 Task: Look for space in Dijon from 5th August, 2023 to 14th August, 2023 for 4 adults in price range Rs.20000 to Rs.30000. Place can be entire place with 5 bedrooms having 8 beds and 4 bathrooms. Property type can be house. Amenities needed are: wifi, washing machine, , hair dryer, kitchen, dryer, tv, gym. Accessibility required: , shower or bath chair. Required host language is English.
Action: Mouse moved to (463, 530)
Screenshot: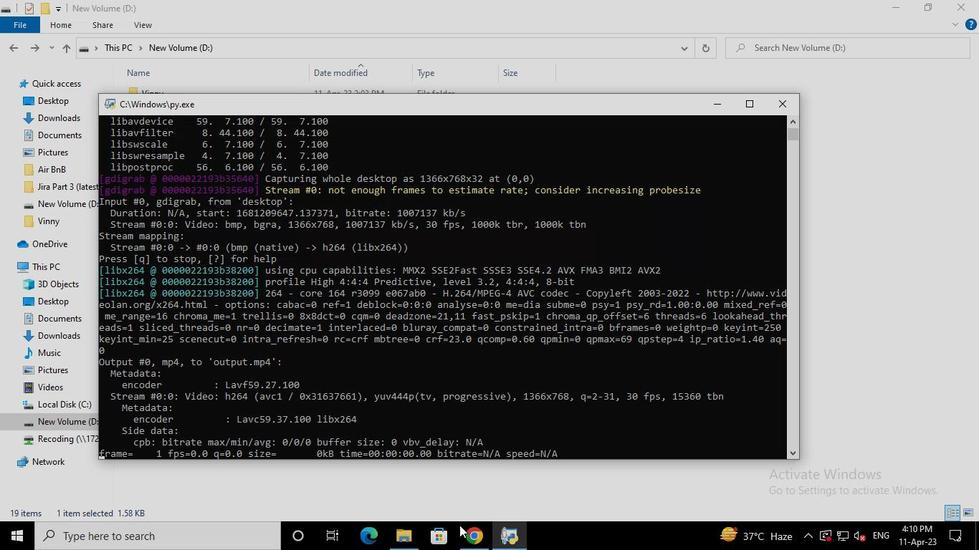 
Action: Mouse pressed left at (463, 530)
Screenshot: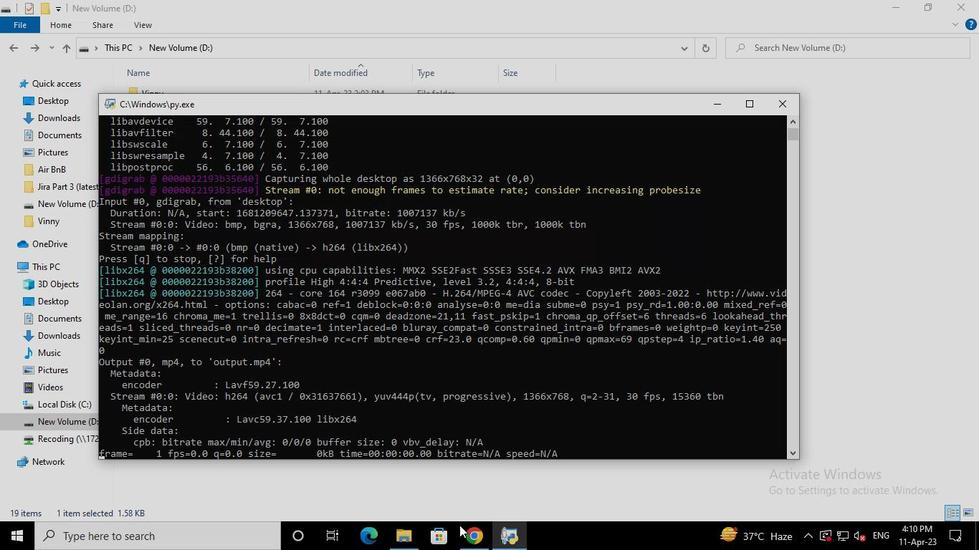 
Action: Mouse moved to (387, 129)
Screenshot: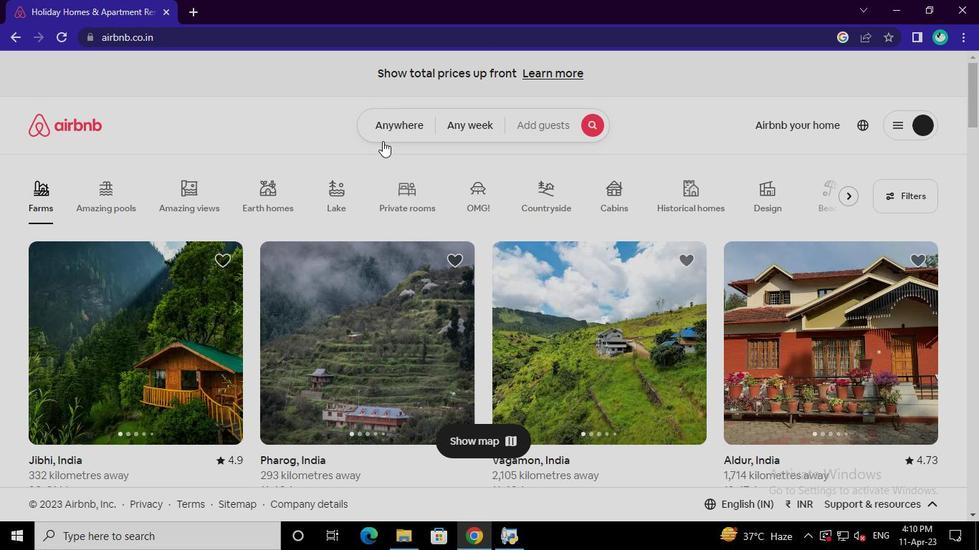 
Action: Mouse pressed left at (387, 129)
Screenshot: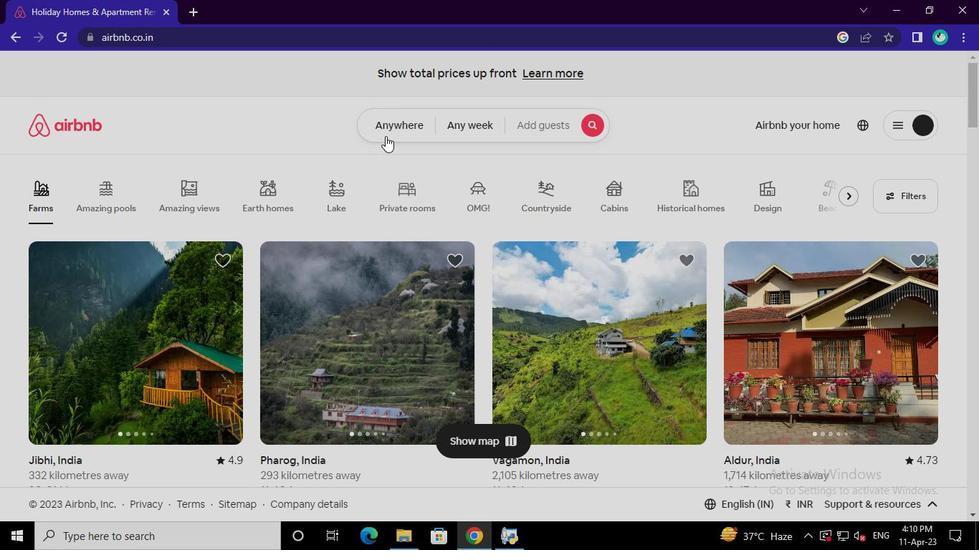 
Action: Mouse moved to (281, 185)
Screenshot: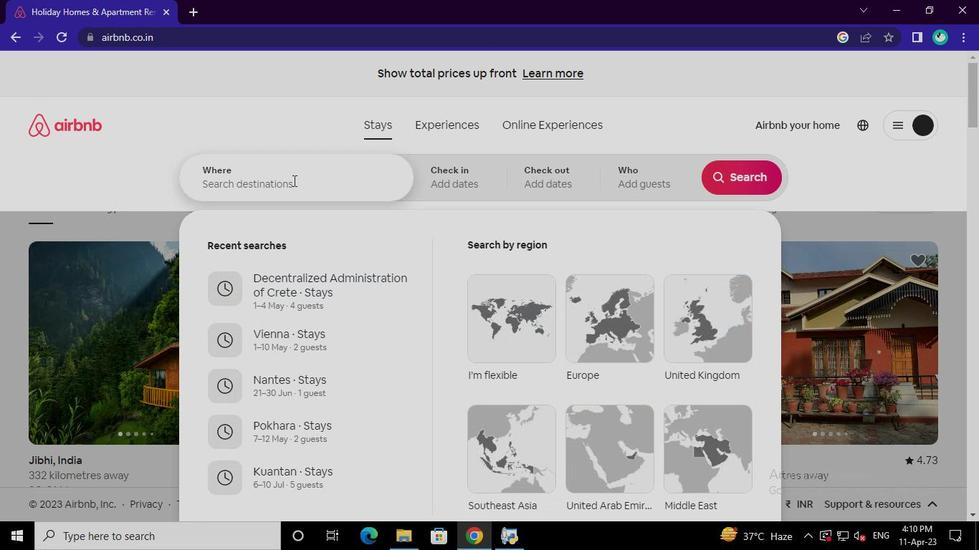 
Action: Mouse pressed left at (281, 185)
Screenshot: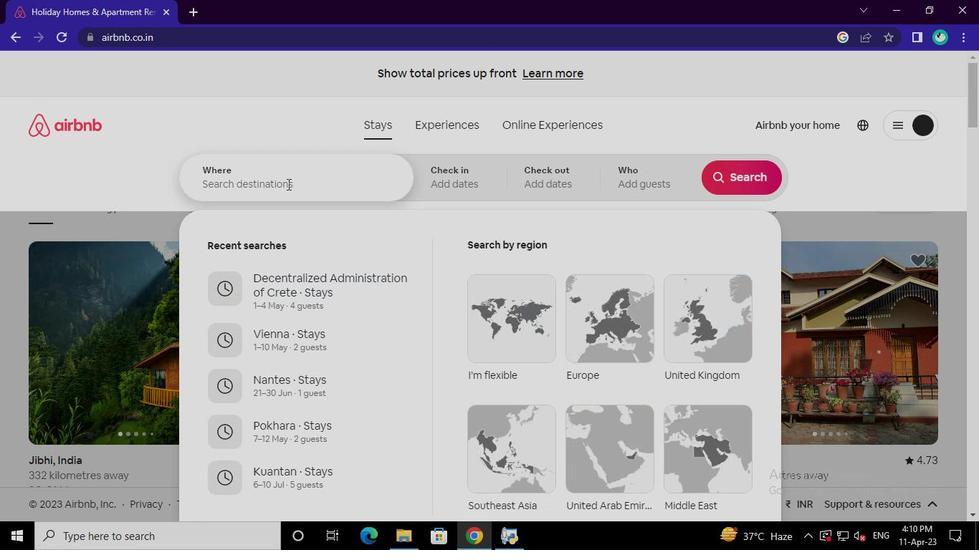 
Action: Mouse moved to (281, 185)
Screenshot: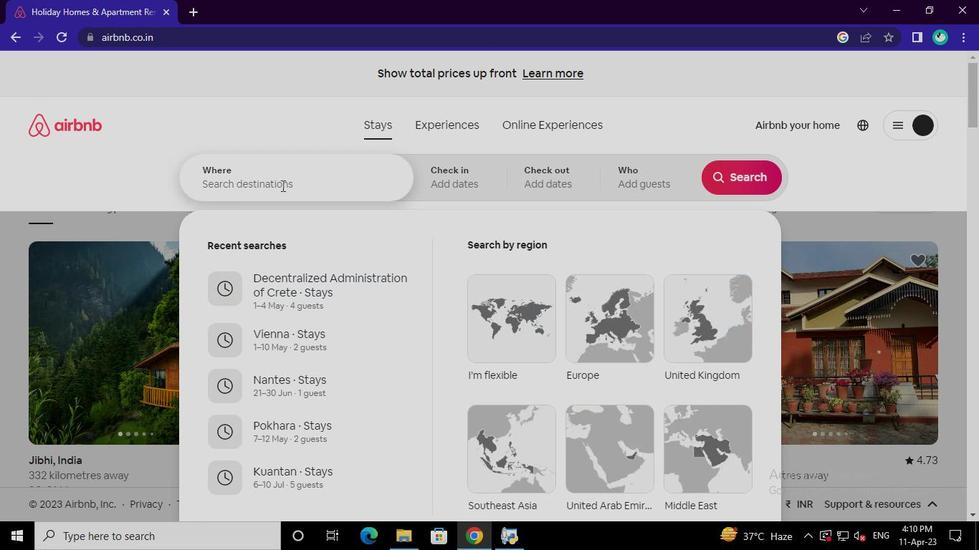 
Action: Keyboard d
Screenshot: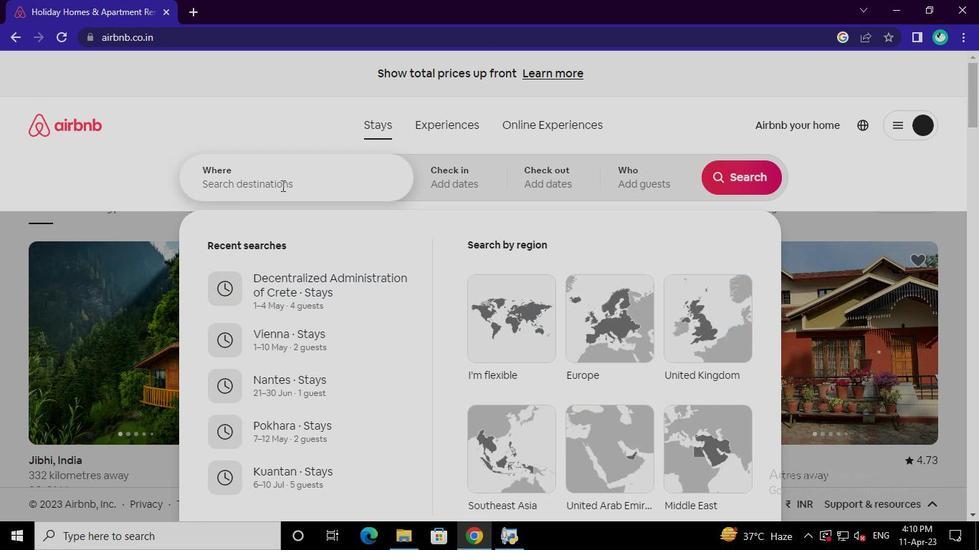 
Action: Keyboard i
Screenshot: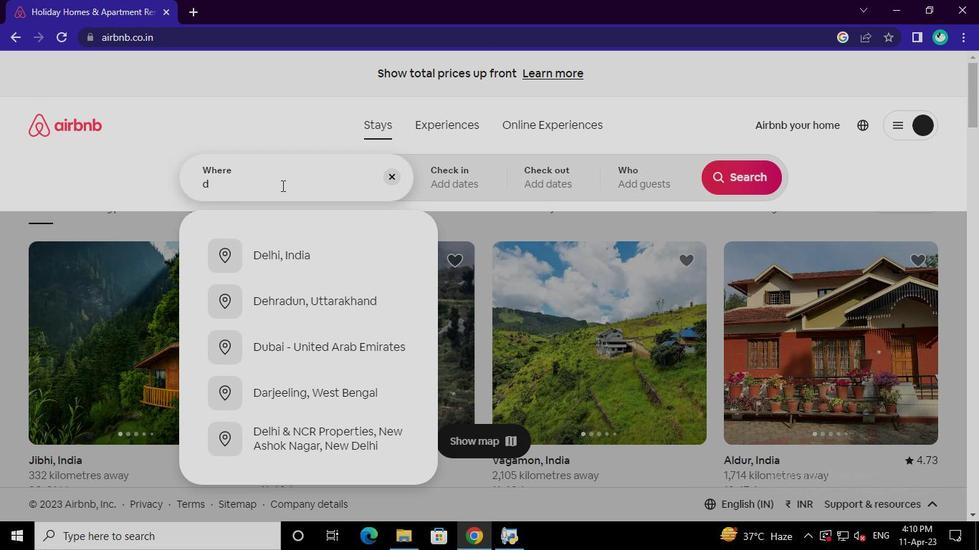 
Action: Keyboard j
Screenshot: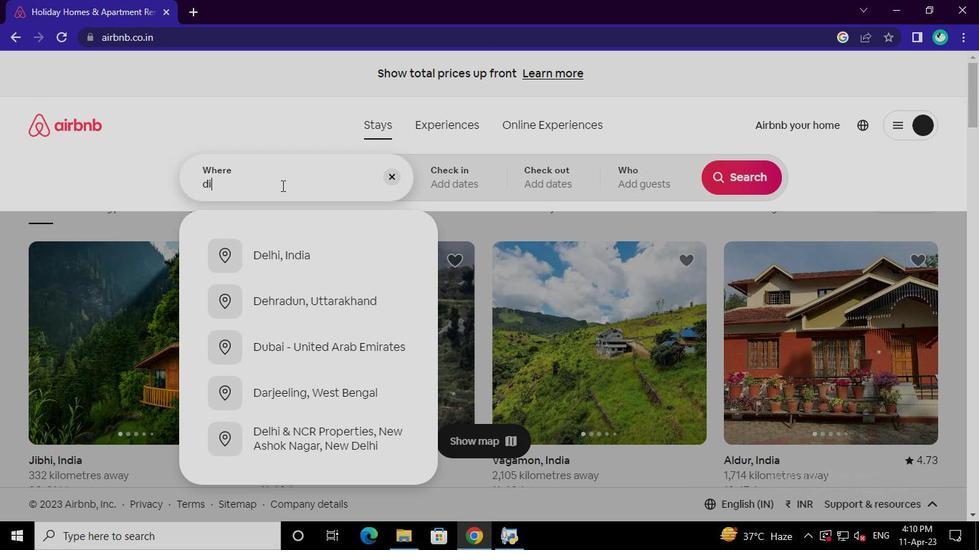 
Action: Keyboard o
Screenshot: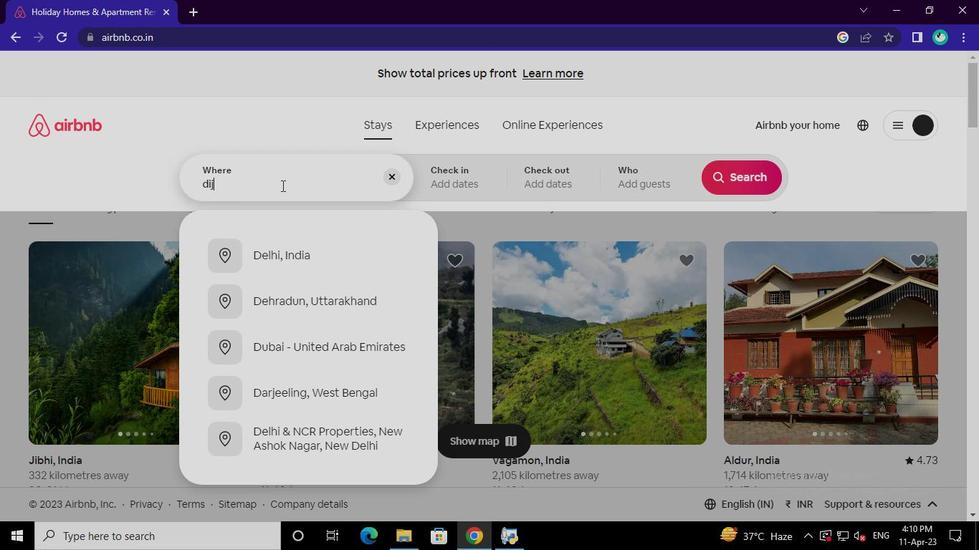
Action: Keyboard m
Screenshot: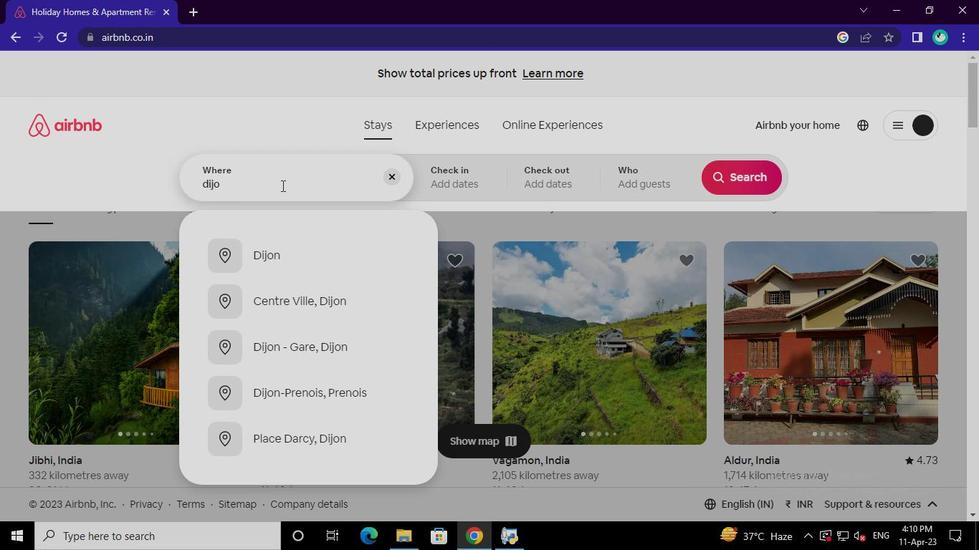 
Action: Keyboard Key.backspace
Screenshot: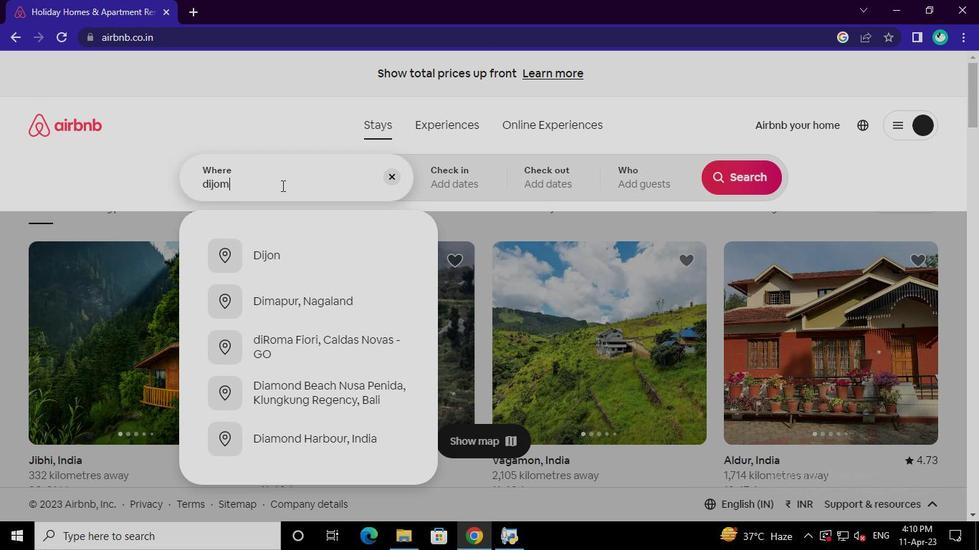 
Action: Keyboard n
Screenshot: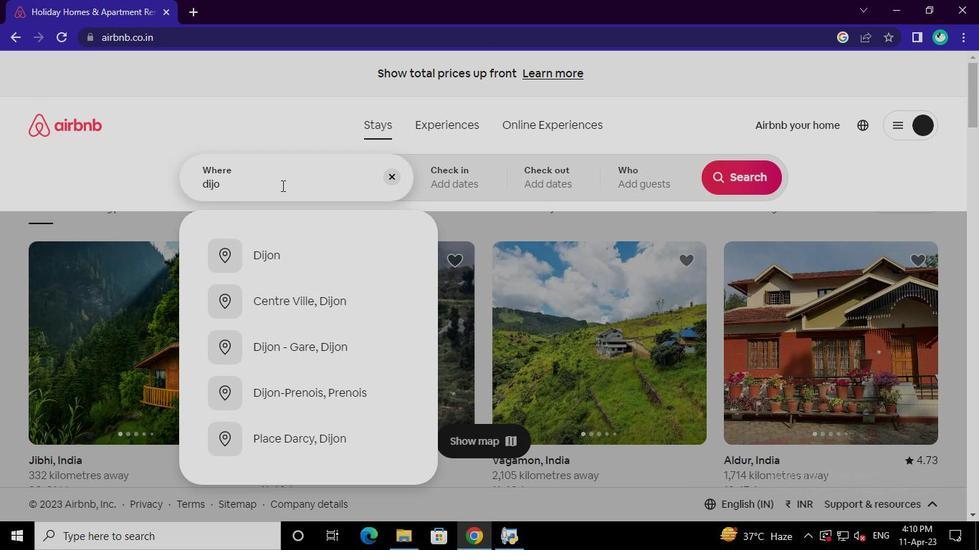 
Action: Mouse moved to (269, 248)
Screenshot: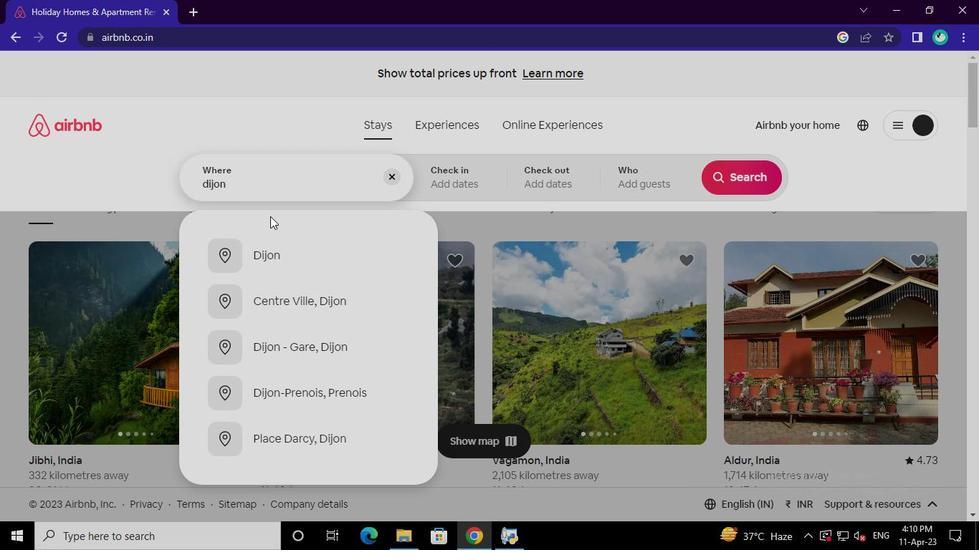 
Action: Mouse pressed left at (269, 248)
Screenshot: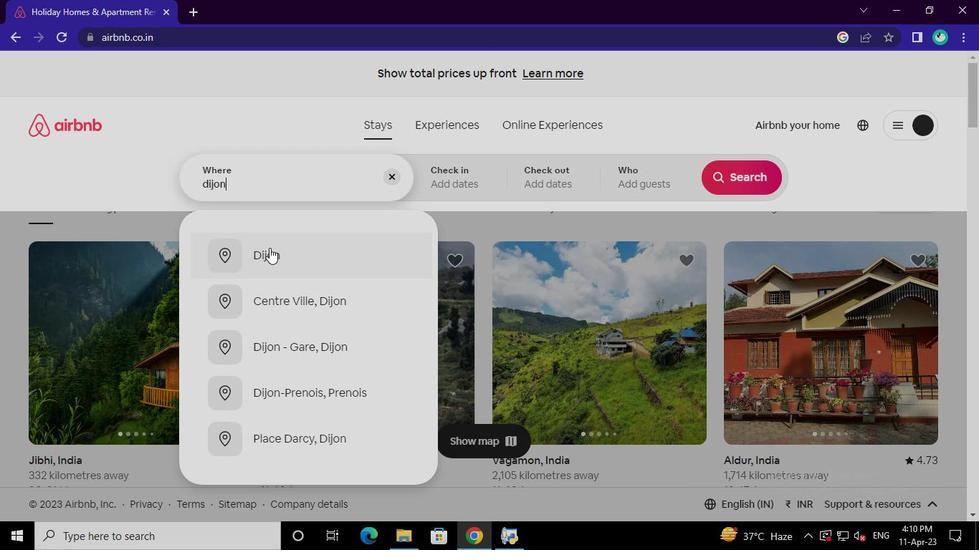 
Action: Mouse moved to (724, 291)
Screenshot: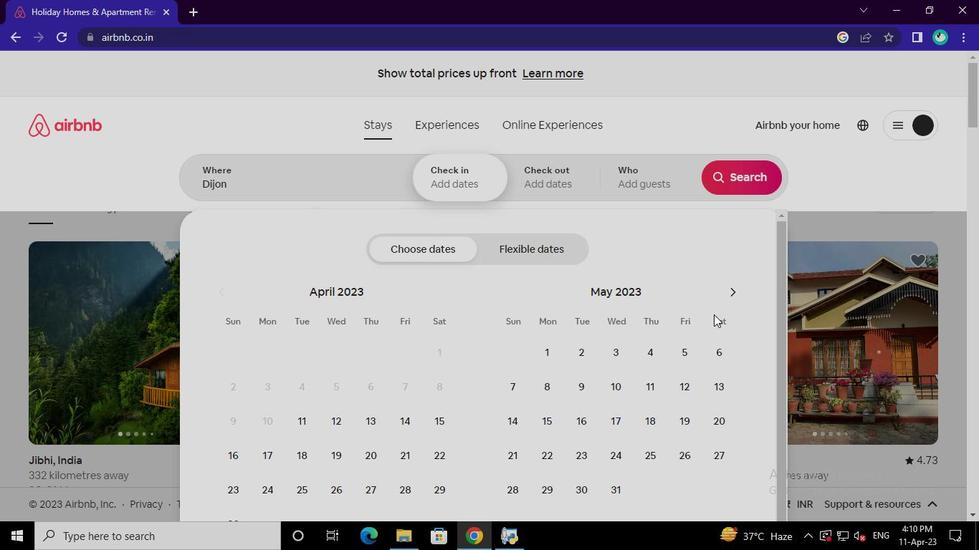 
Action: Mouse pressed left at (724, 291)
Screenshot: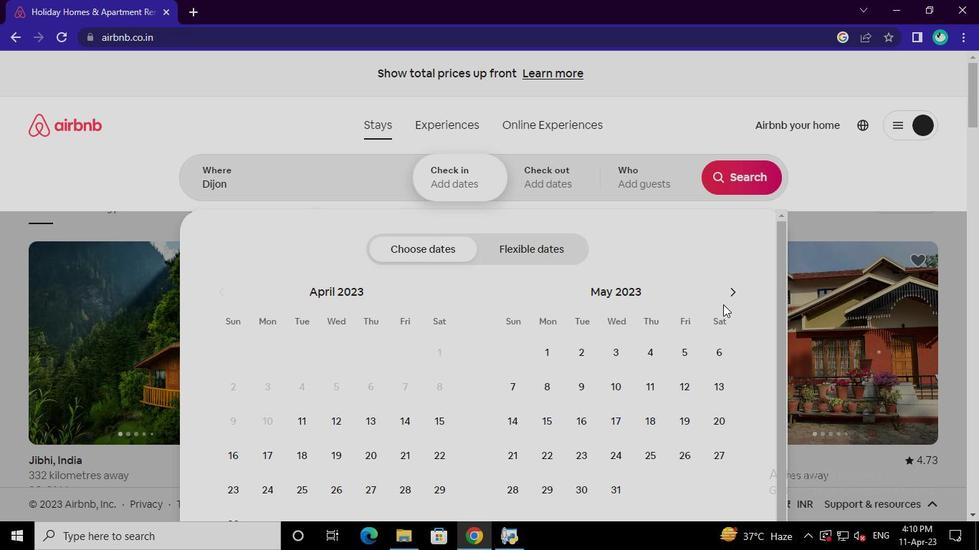 
Action: Mouse moved to (725, 290)
Screenshot: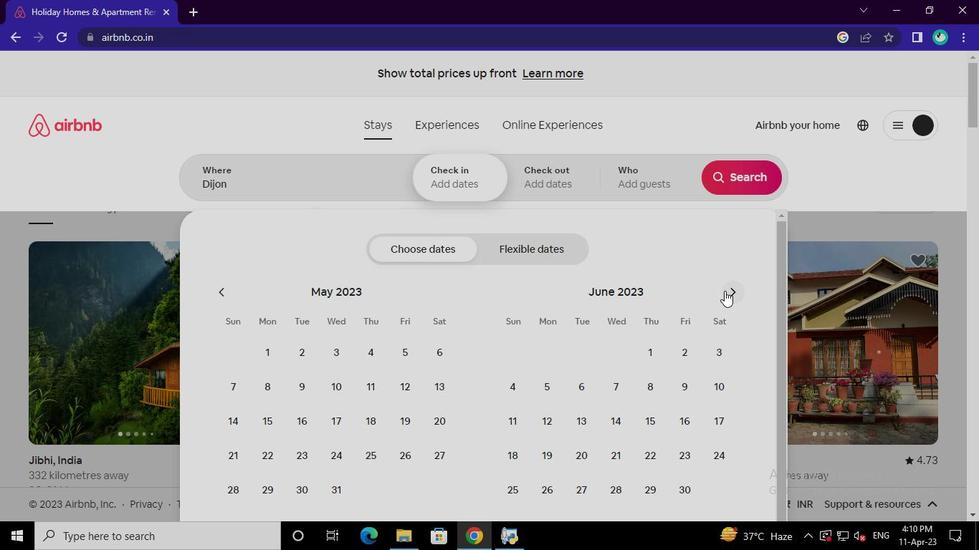 
Action: Mouse pressed left at (725, 290)
Screenshot: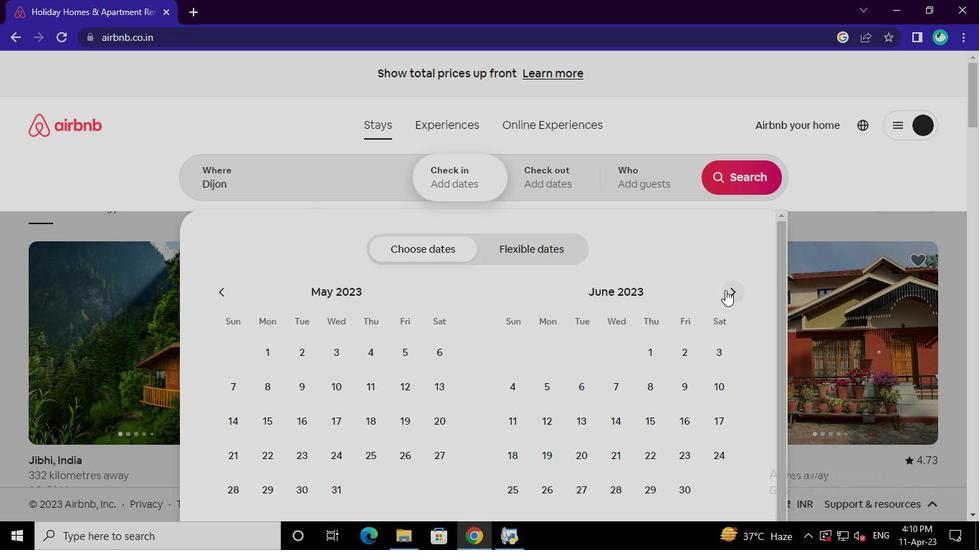 
Action: Mouse pressed left at (725, 290)
Screenshot: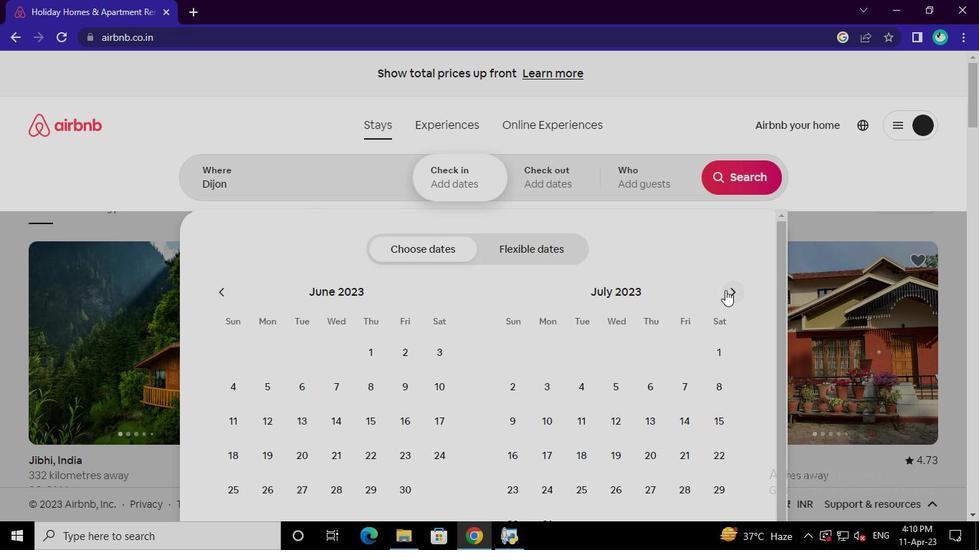 
Action: Mouse moved to (714, 353)
Screenshot: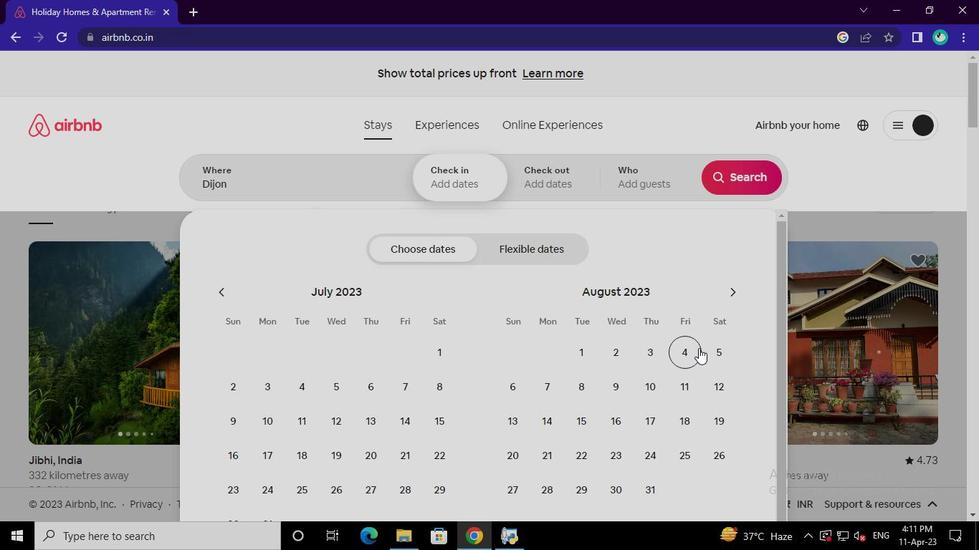 
Action: Mouse pressed left at (714, 353)
Screenshot: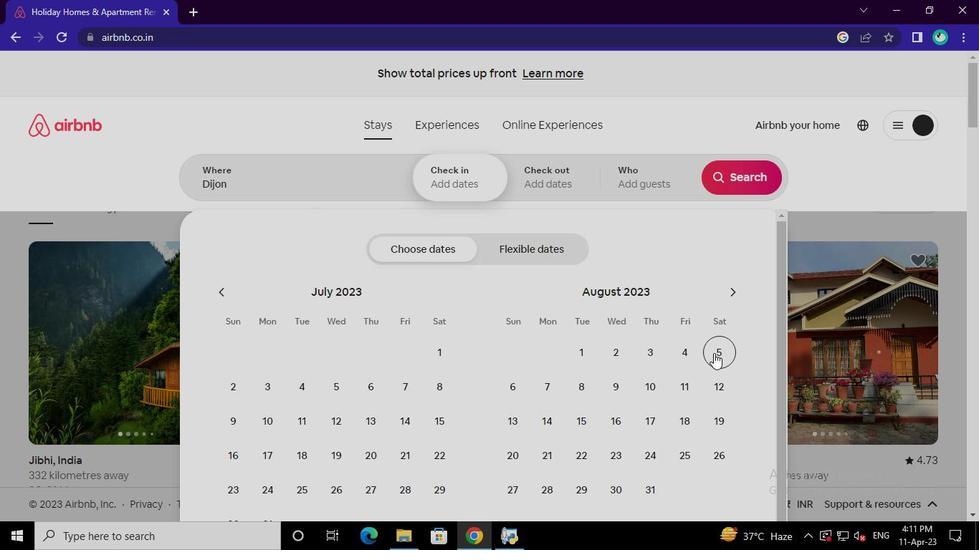 
Action: Mouse moved to (544, 421)
Screenshot: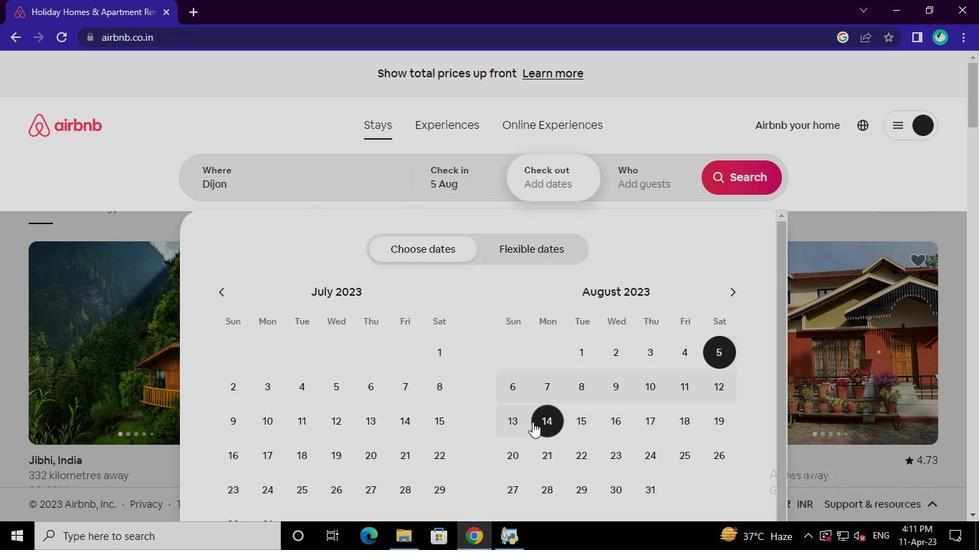 
Action: Mouse pressed left at (544, 421)
Screenshot: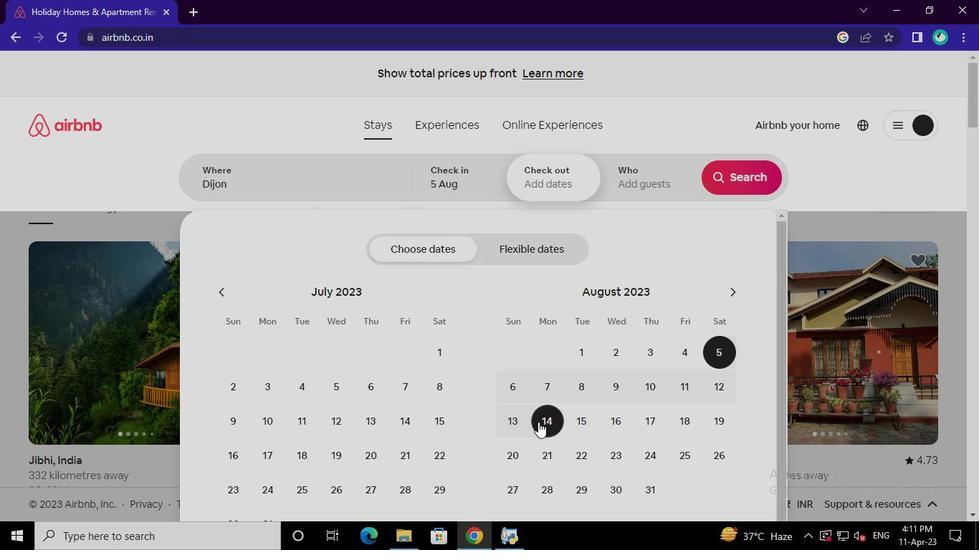 
Action: Mouse moved to (653, 185)
Screenshot: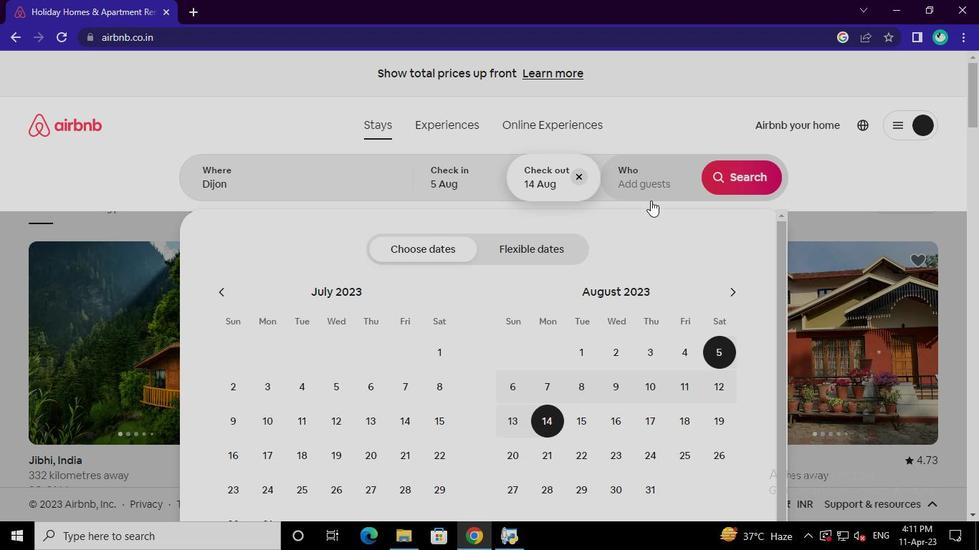
Action: Mouse pressed left at (653, 185)
Screenshot: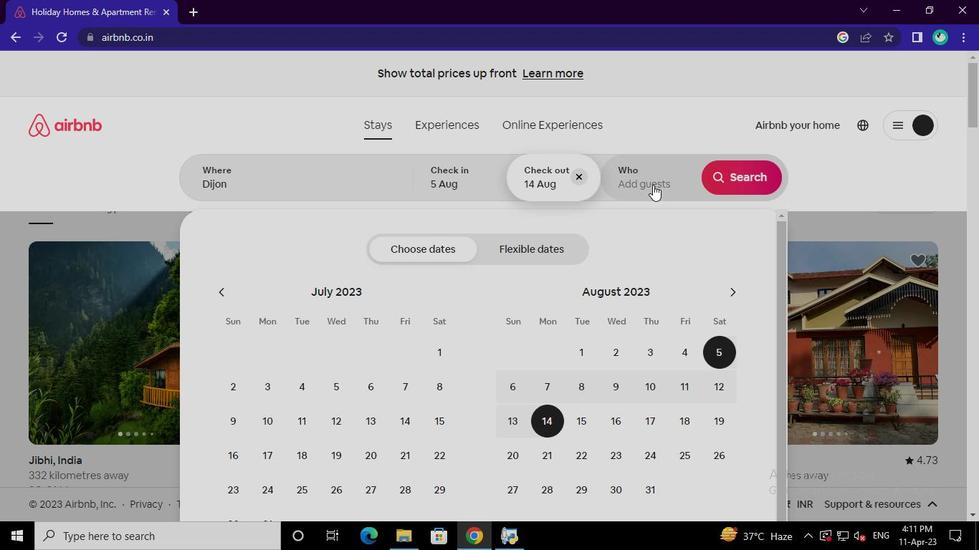 
Action: Mouse moved to (740, 250)
Screenshot: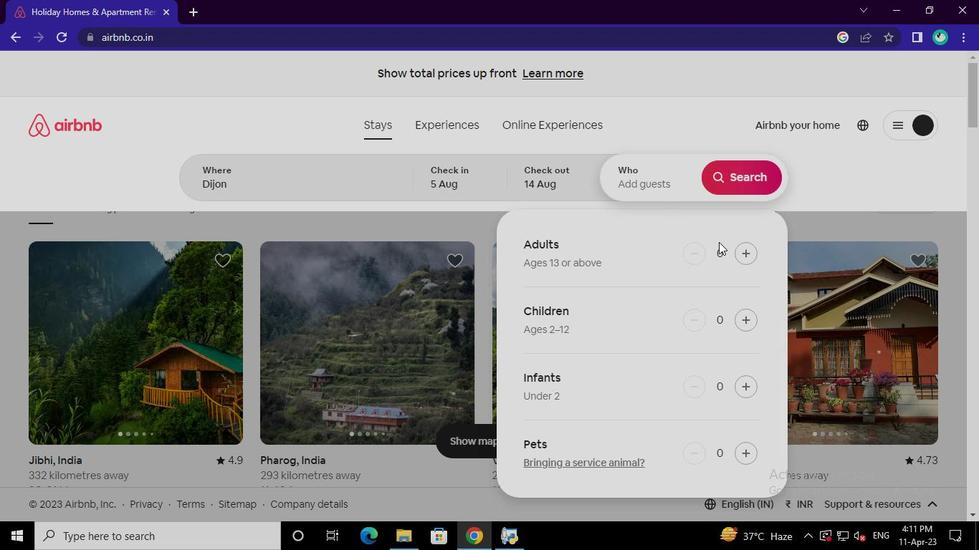
Action: Mouse pressed left at (740, 250)
Screenshot: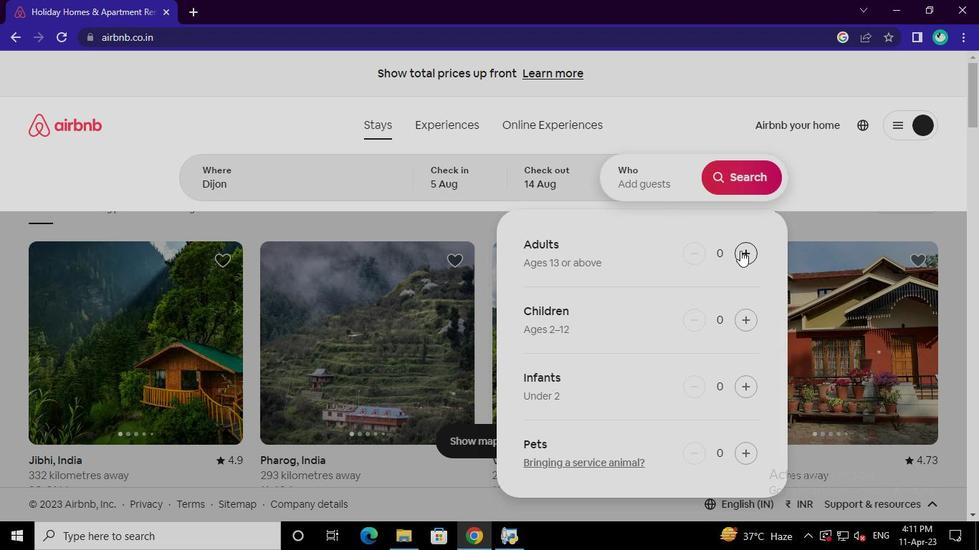 
Action: Mouse pressed left at (740, 250)
Screenshot: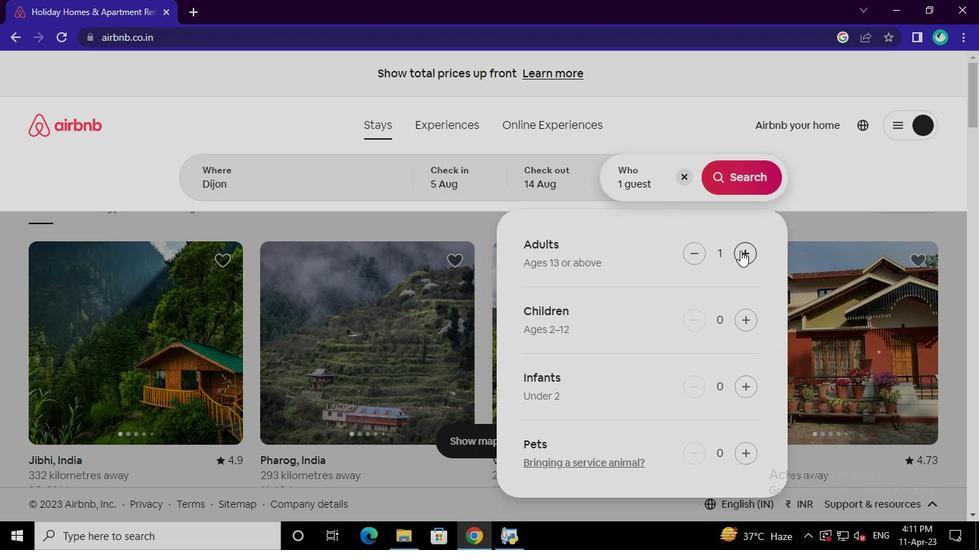 
Action: Mouse pressed left at (740, 250)
Screenshot: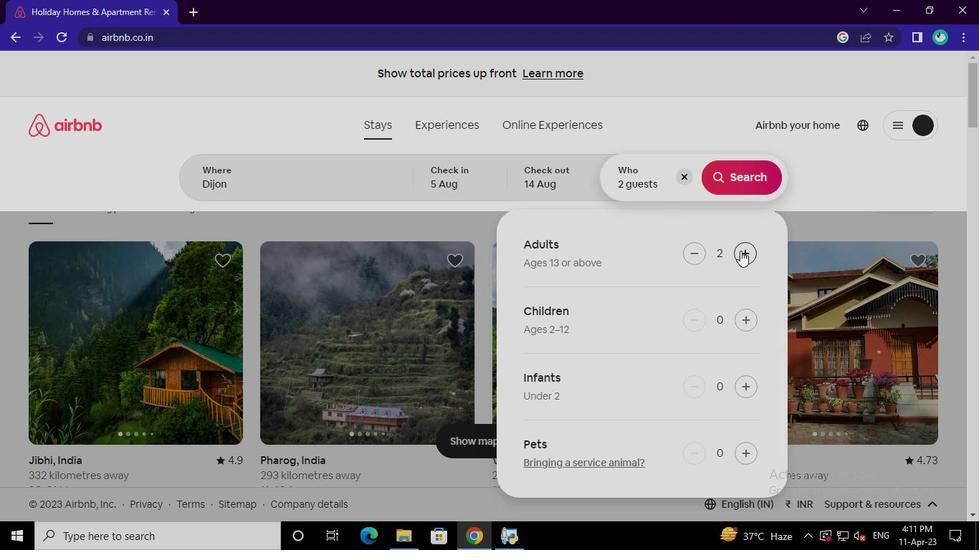 
Action: Mouse pressed left at (740, 250)
Screenshot: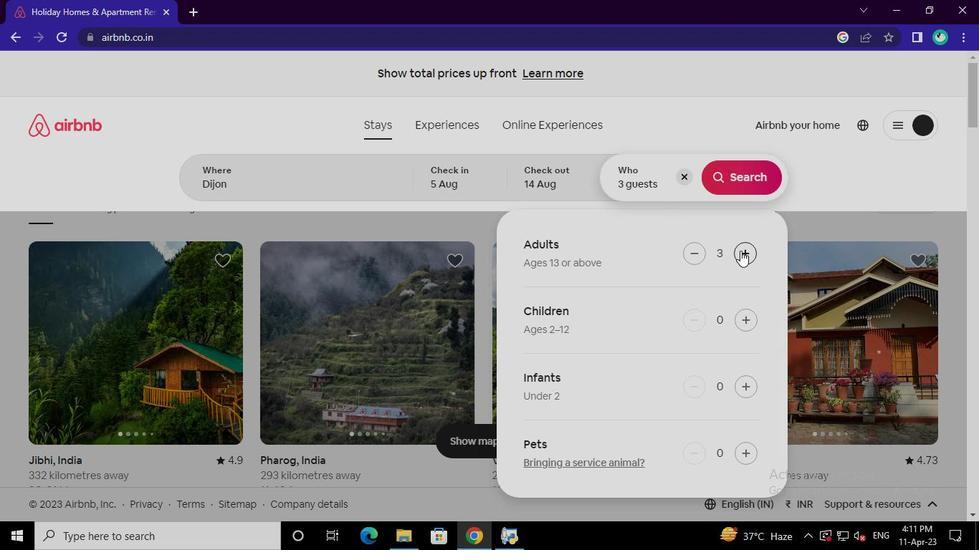 
Action: Mouse moved to (732, 182)
Screenshot: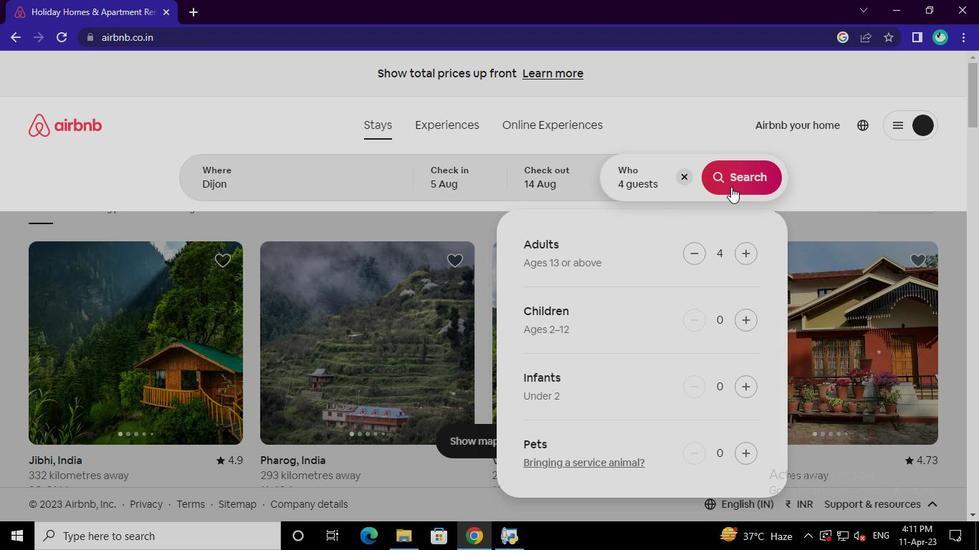 
Action: Mouse pressed left at (732, 182)
Screenshot: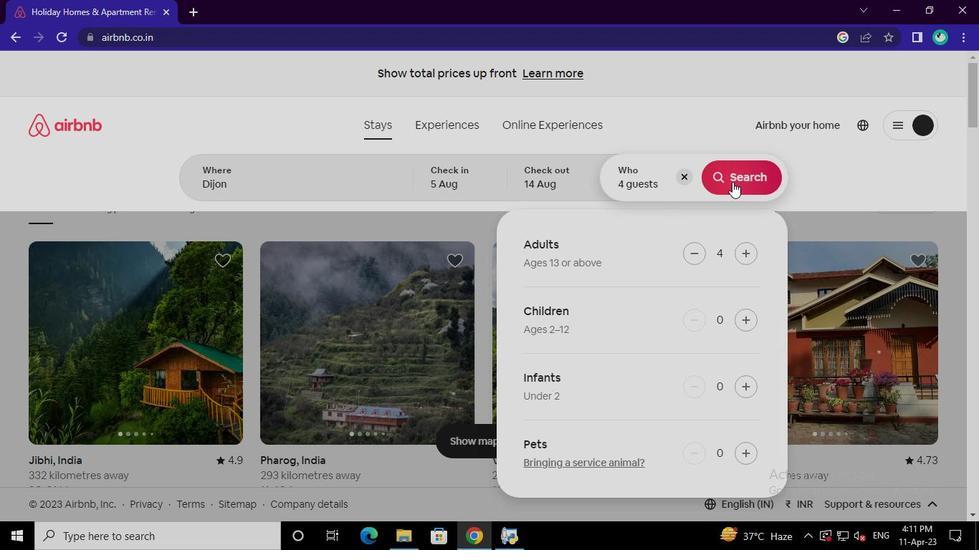 
Action: Mouse moved to (917, 128)
Screenshot: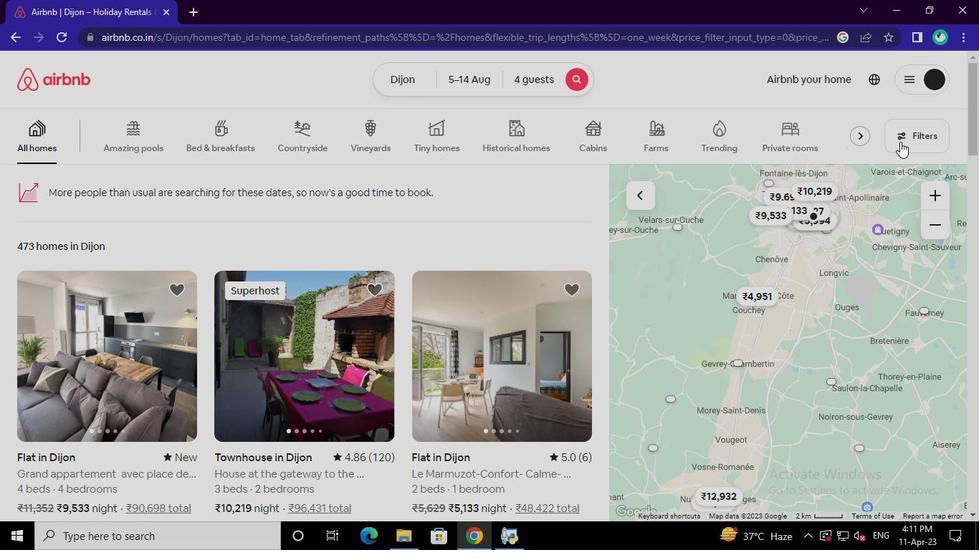 
Action: Mouse pressed left at (917, 128)
Screenshot: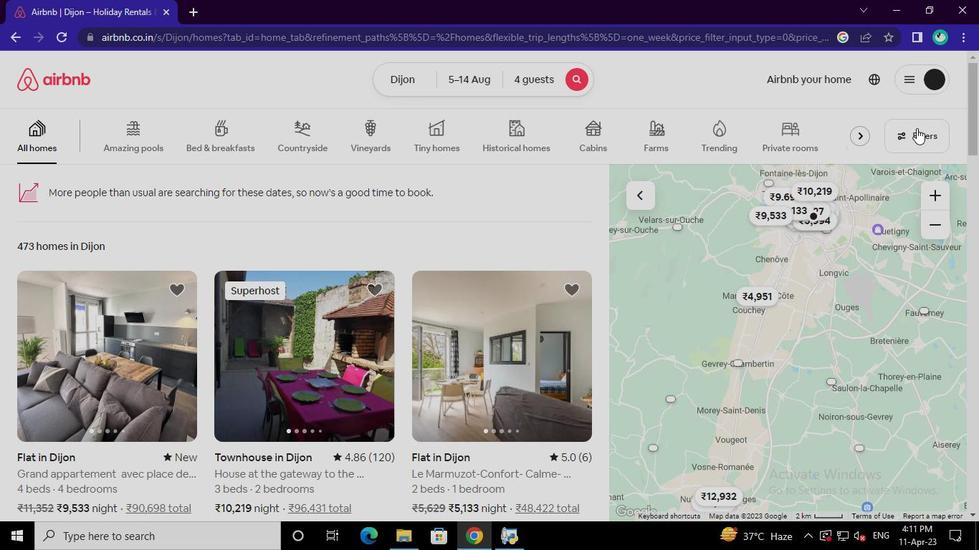 
Action: Mouse moved to (354, 315)
Screenshot: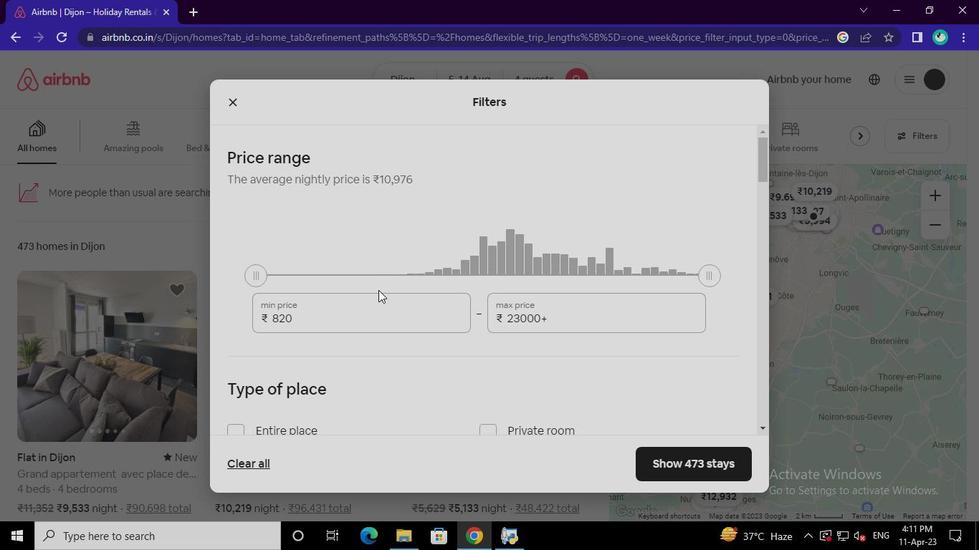 
Action: Mouse pressed left at (354, 315)
Screenshot: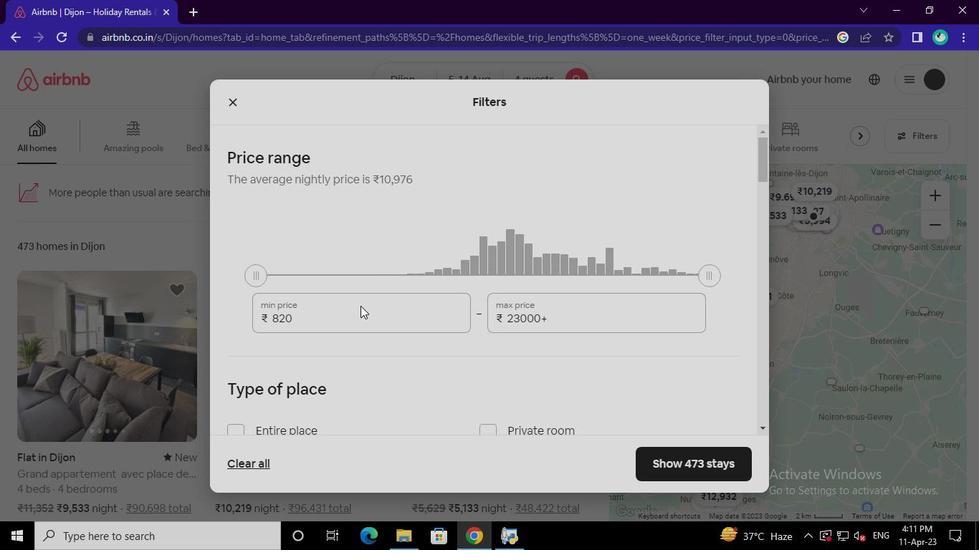 
Action: Mouse moved to (354, 316)
Screenshot: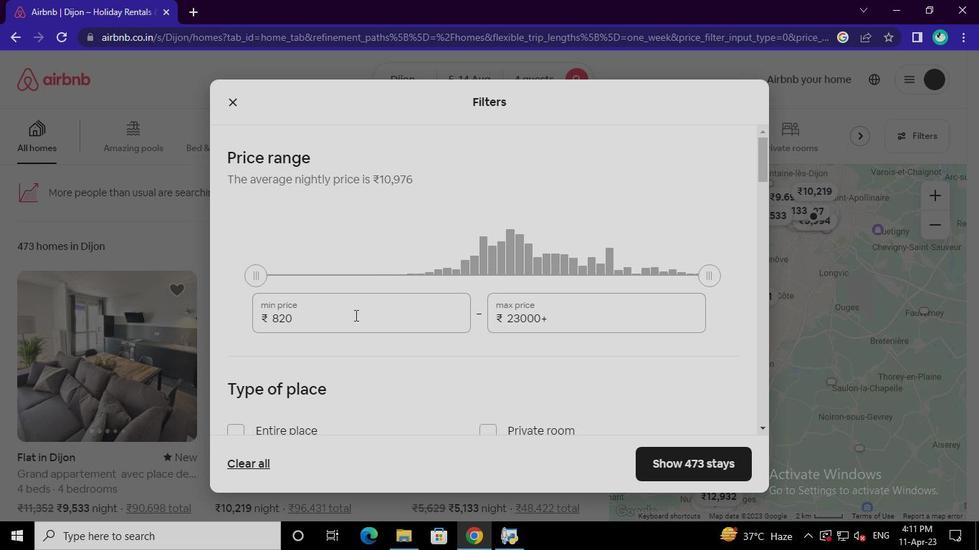 
Action: Keyboard Key.backspace
Screenshot: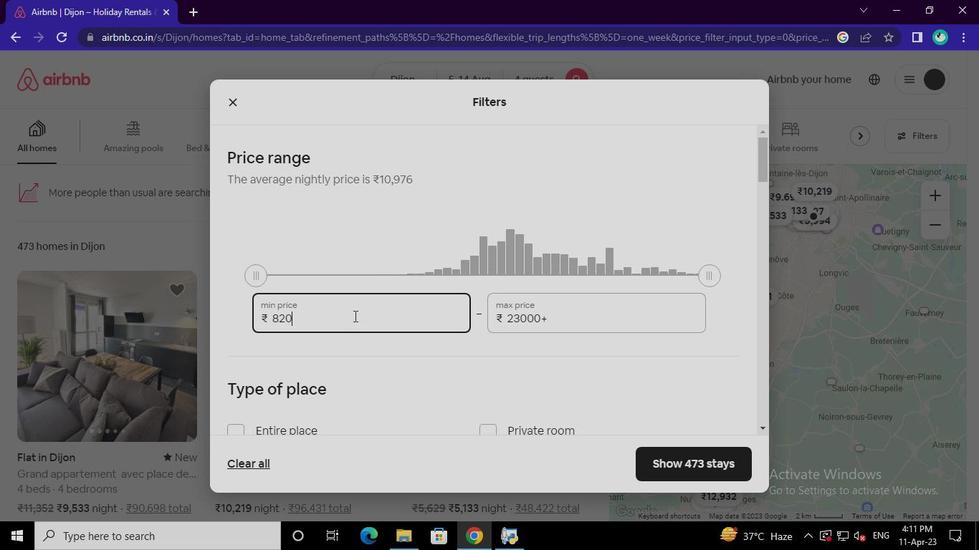
Action: Keyboard Key.backspace
Screenshot: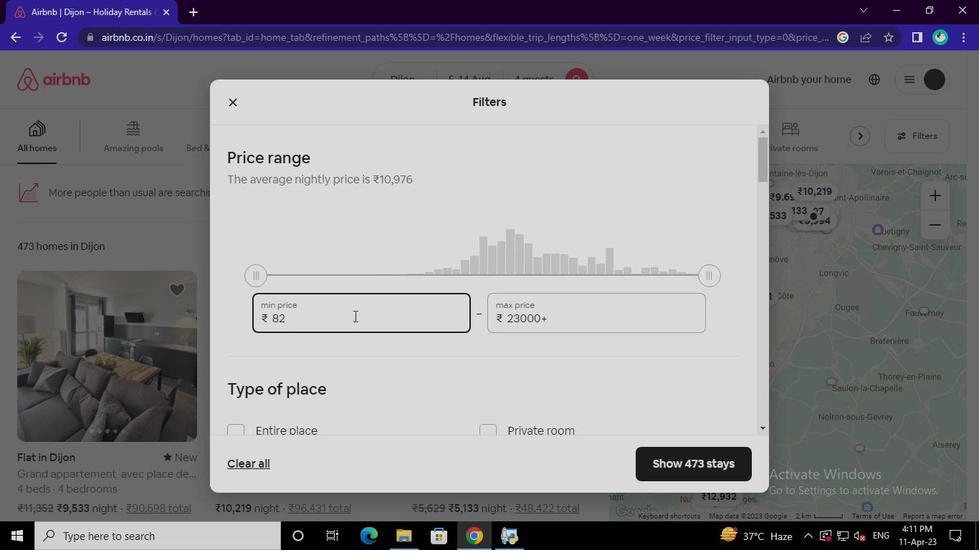 
Action: Keyboard Key.backspace
Screenshot: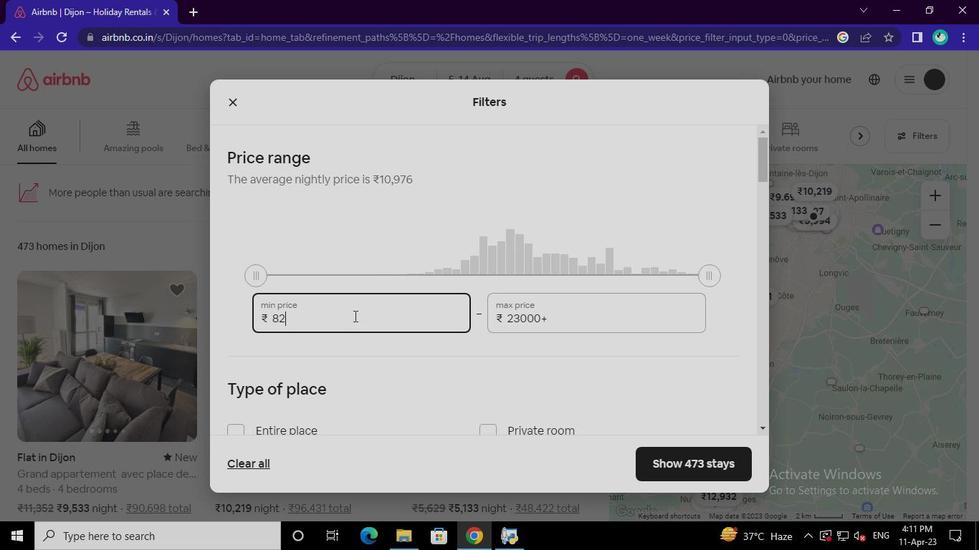 
Action: Keyboard Key.backspace
Screenshot: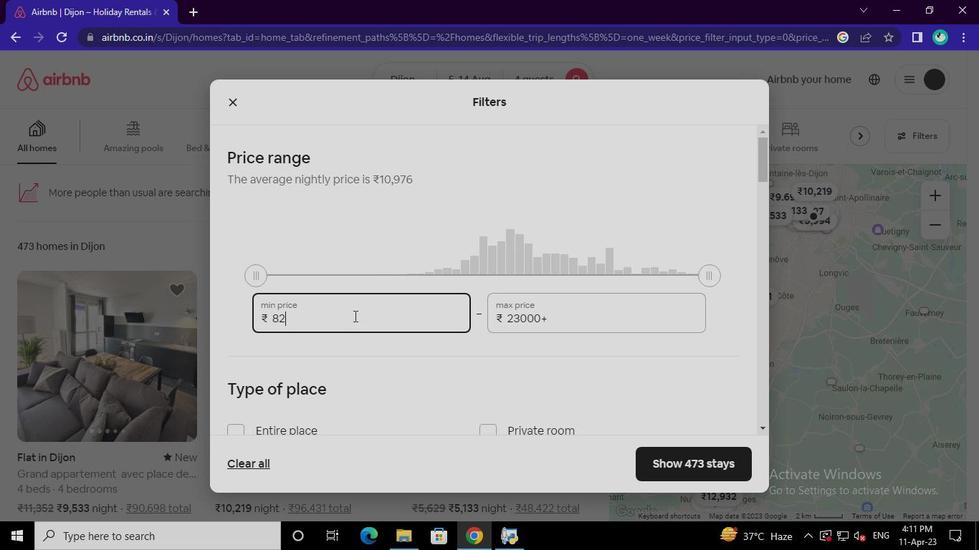 
Action: Keyboard Key.backspace
Screenshot: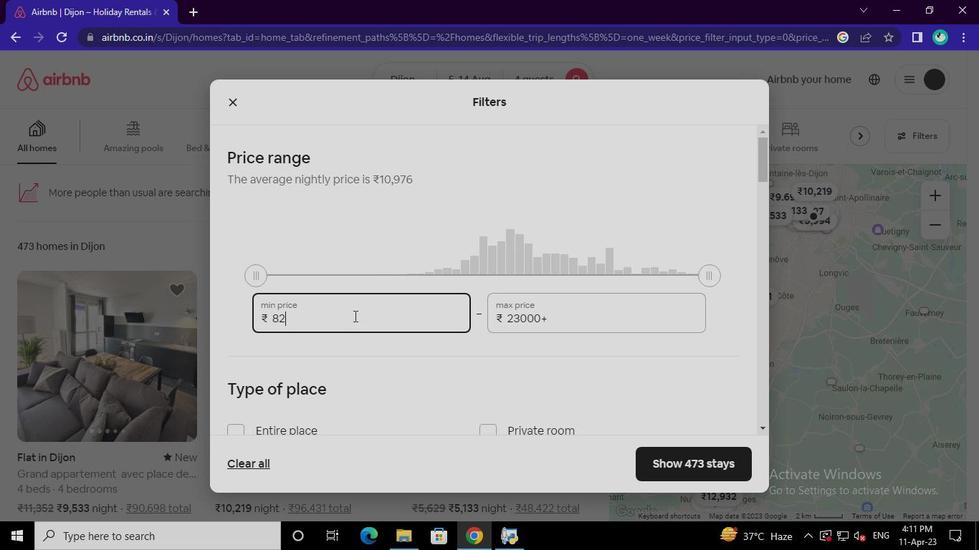 
Action: Keyboard Key.backspace
Screenshot: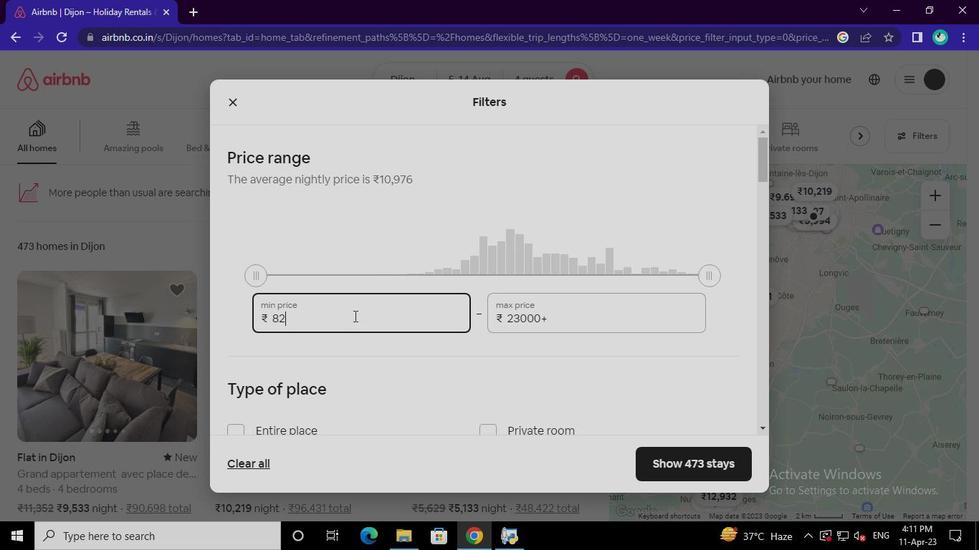 
Action: Keyboard Key.backspace
Screenshot: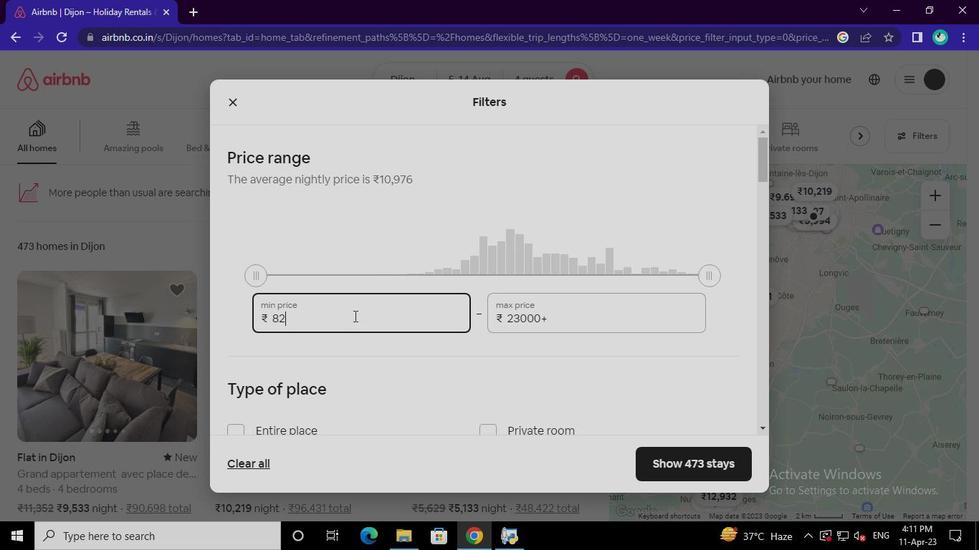 
Action: Keyboard Key.backspace
Screenshot: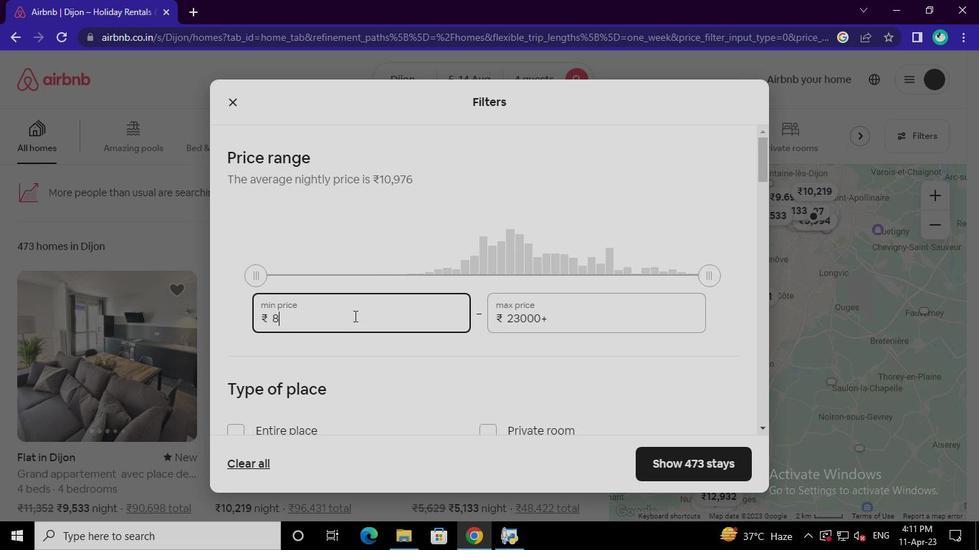 
Action: Keyboard Key.backspace
Screenshot: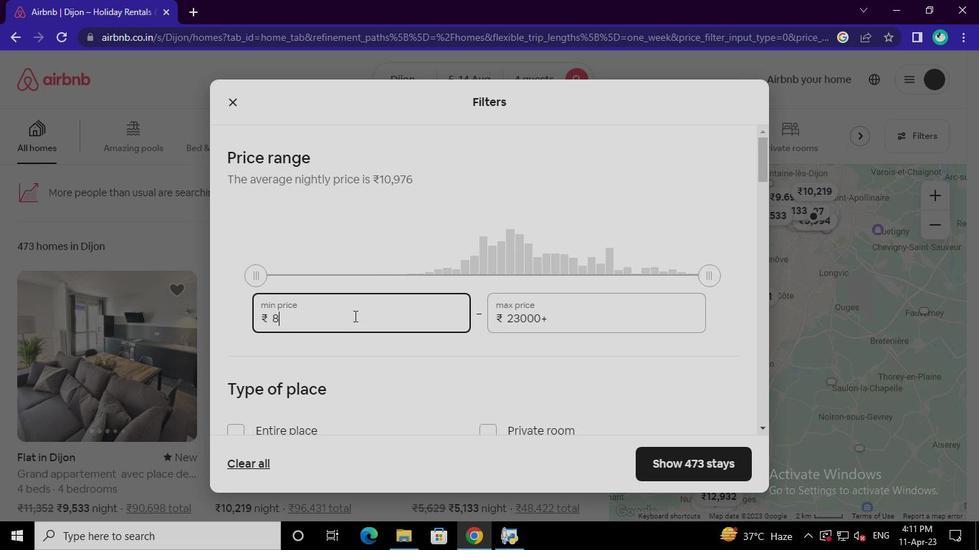 
Action: Keyboard <98>
Screenshot: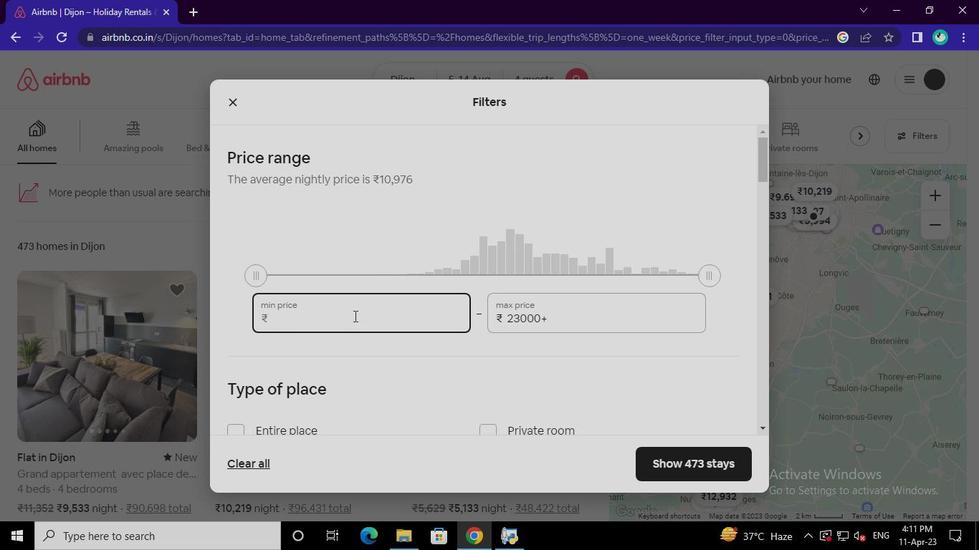 
Action: Keyboard <96>
Screenshot: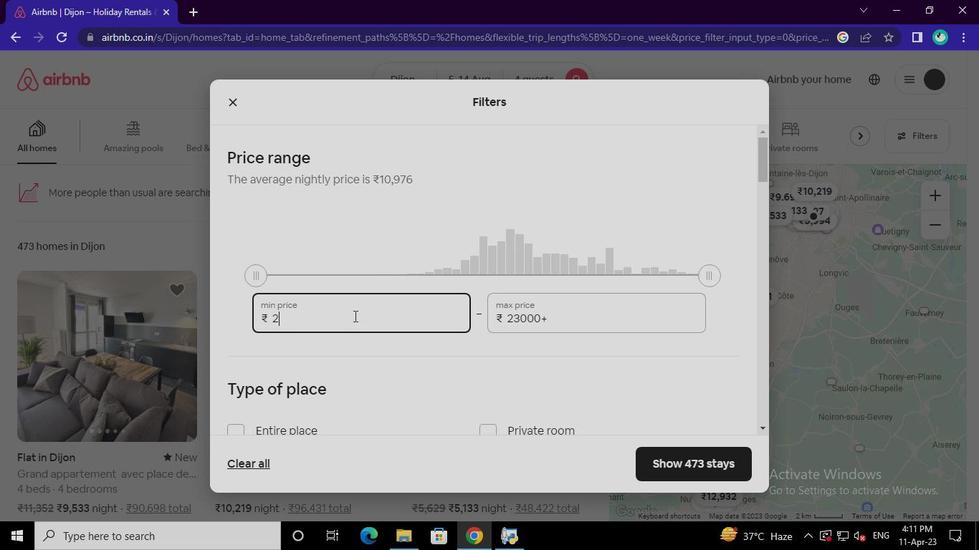 
Action: Keyboard <96>
Screenshot: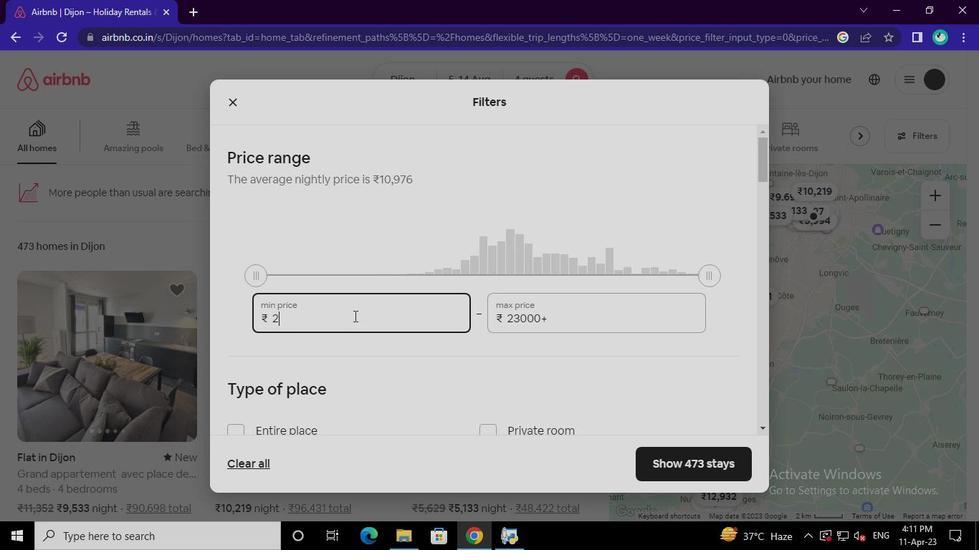 
Action: Keyboard <96>
Screenshot: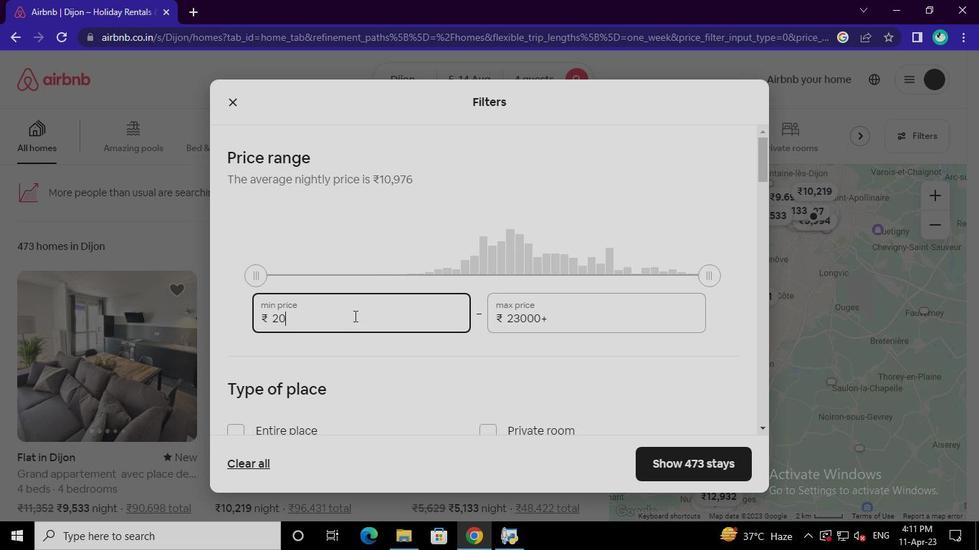
Action: Keyboard <96>
Screenshot: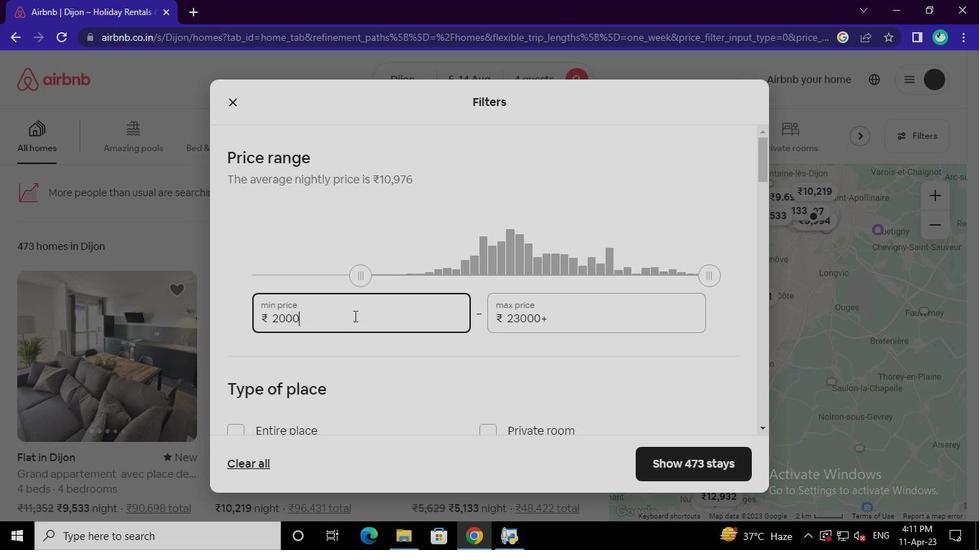 
Action: Mouse moved to (541, 321)
Screenshot: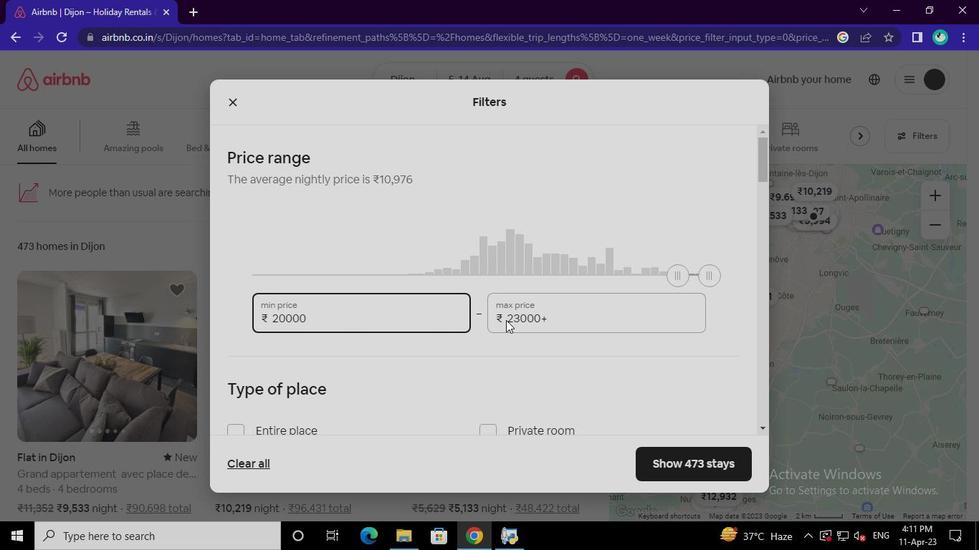 
Action: Mouse pressed left at (541, 321)
Screenshot: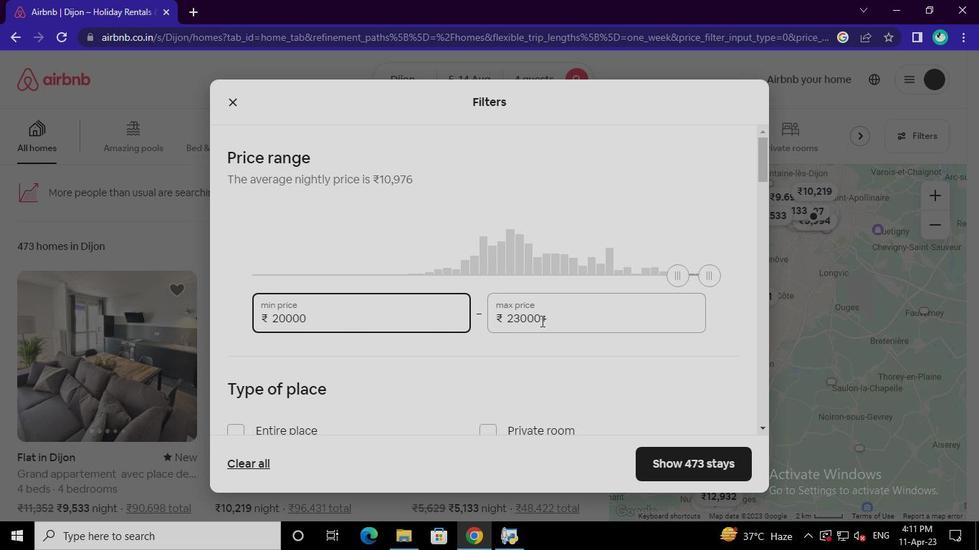 
Action: Mouse moved to (574, 297)
Screenshot: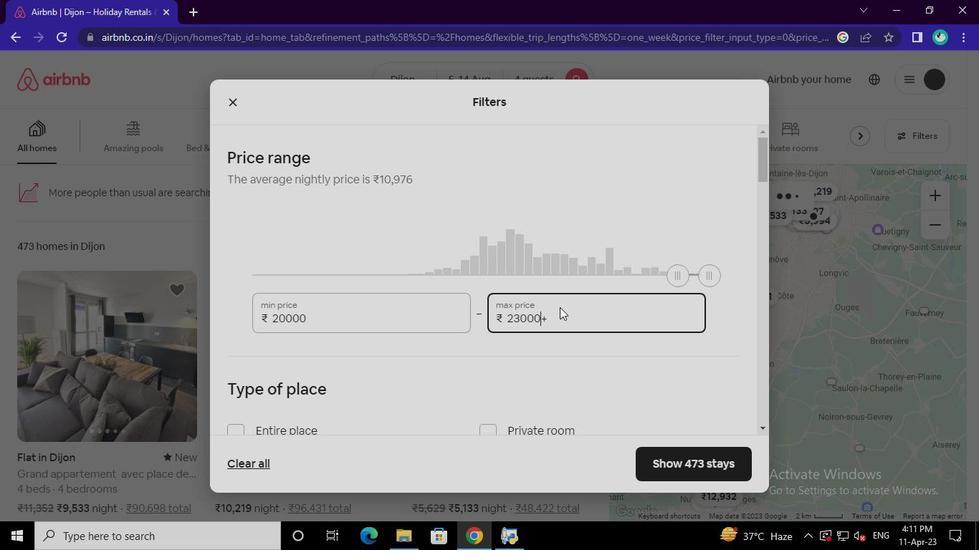 
Action: Keyboard Key.right
Screenshot: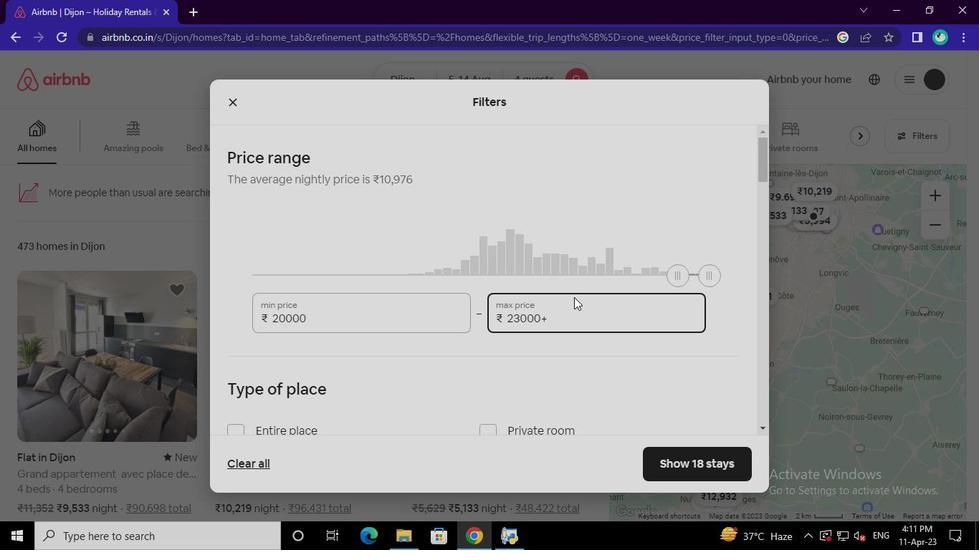 
Action: Keyboard Key.backspace
Screenshot: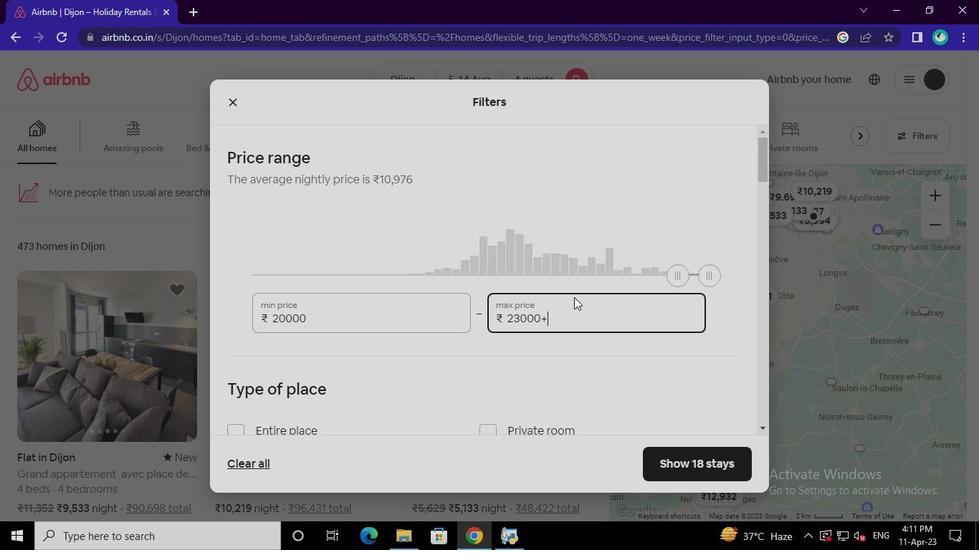 
Action: Keyboard Key.backspace
Screenshot: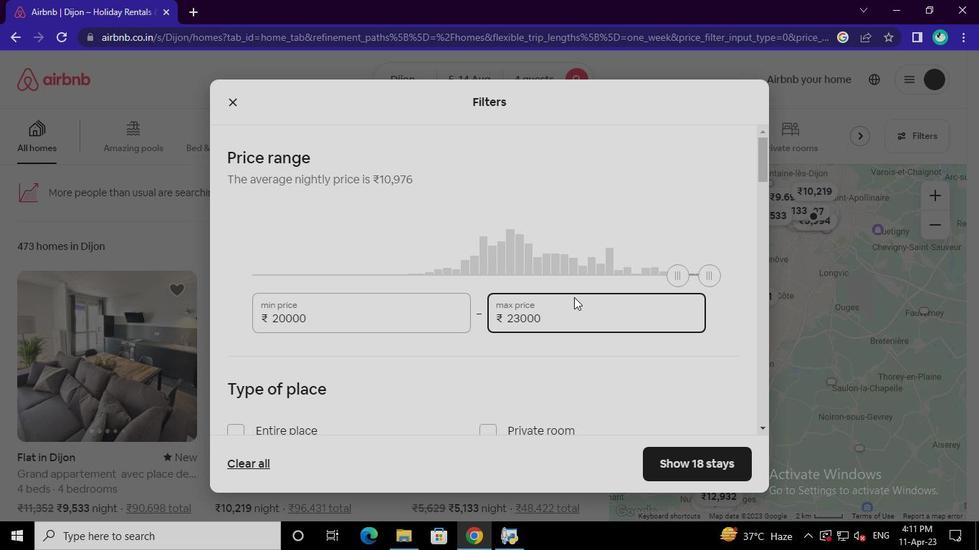 
Action: Keyboard Key.backspace
Screenshot: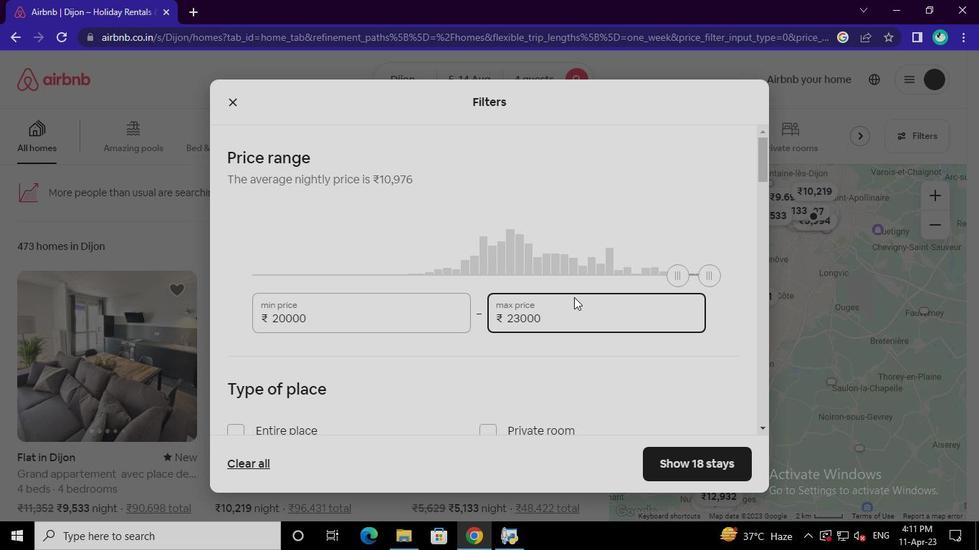 
Action: Keyboard Key.backspace
Screenshot: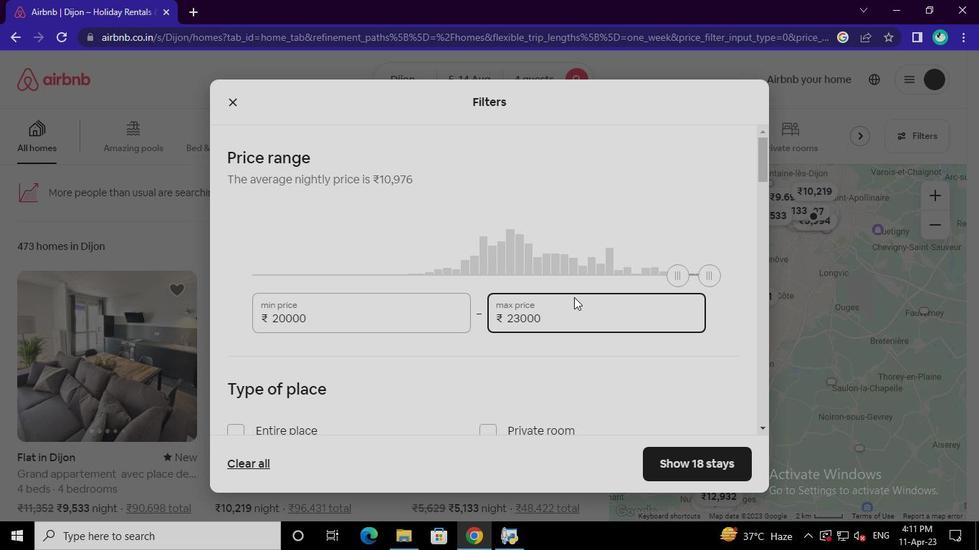 
Action: Keyboard Key.backspace
Screenshot: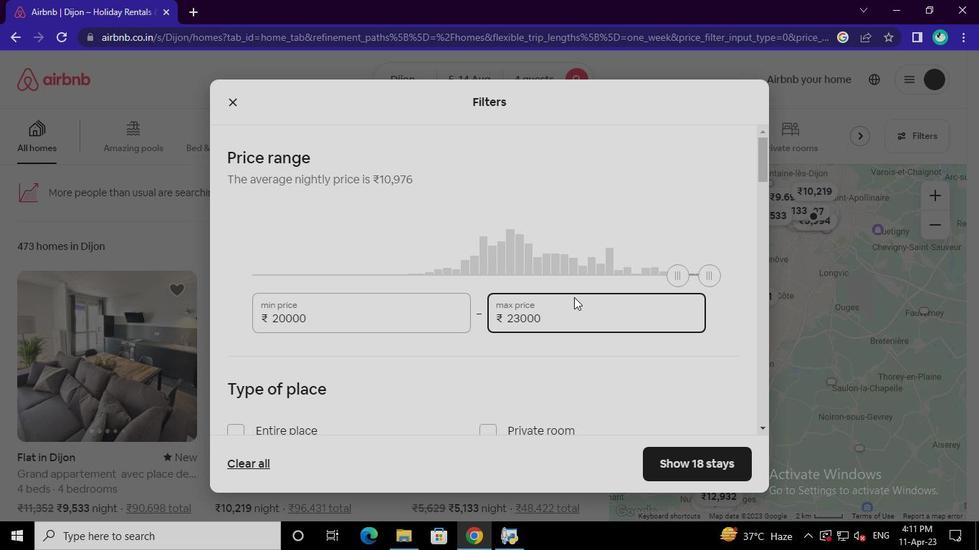 
Action: Keyboard Key.backspace
Screenshot: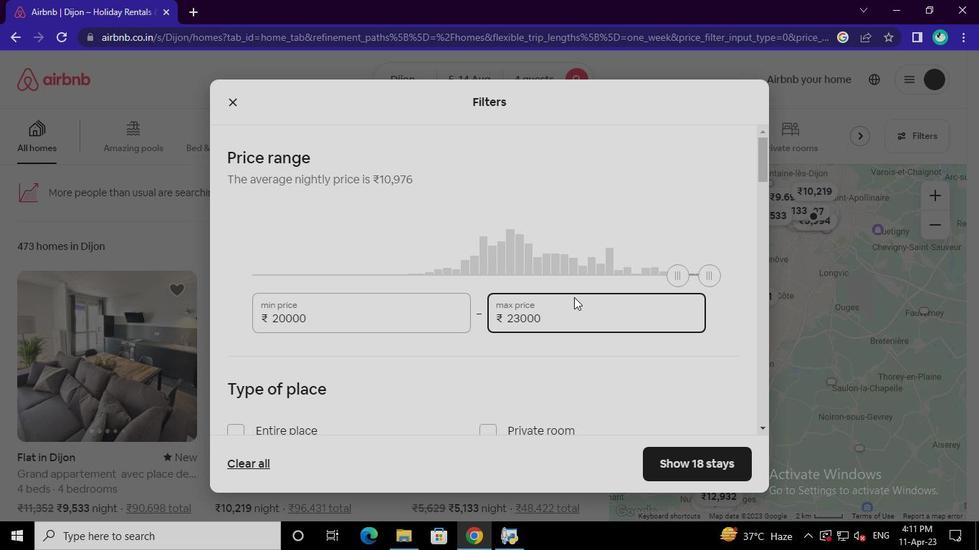 
Action: Keyboard Key.backspace
Screenshot: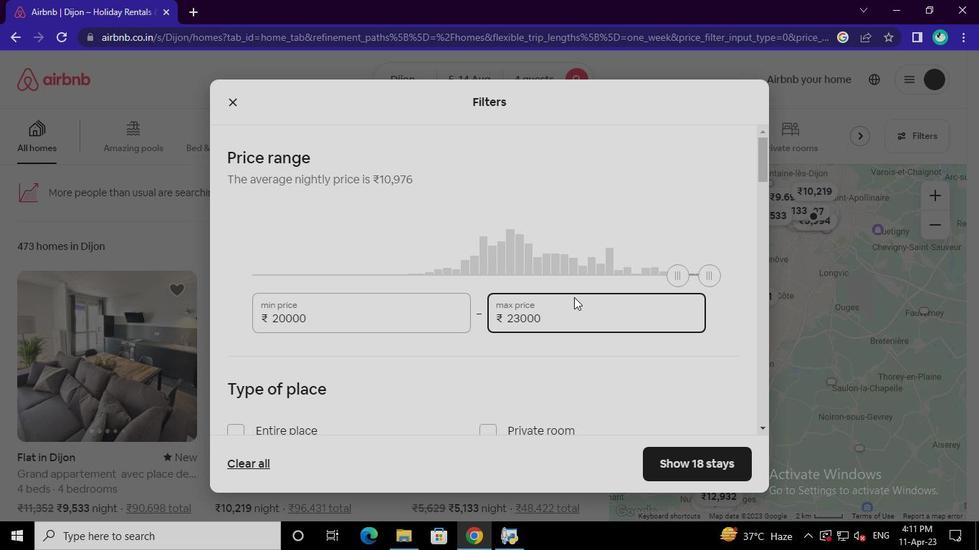 
Action: Keyboard Key.backspace
Screenshot: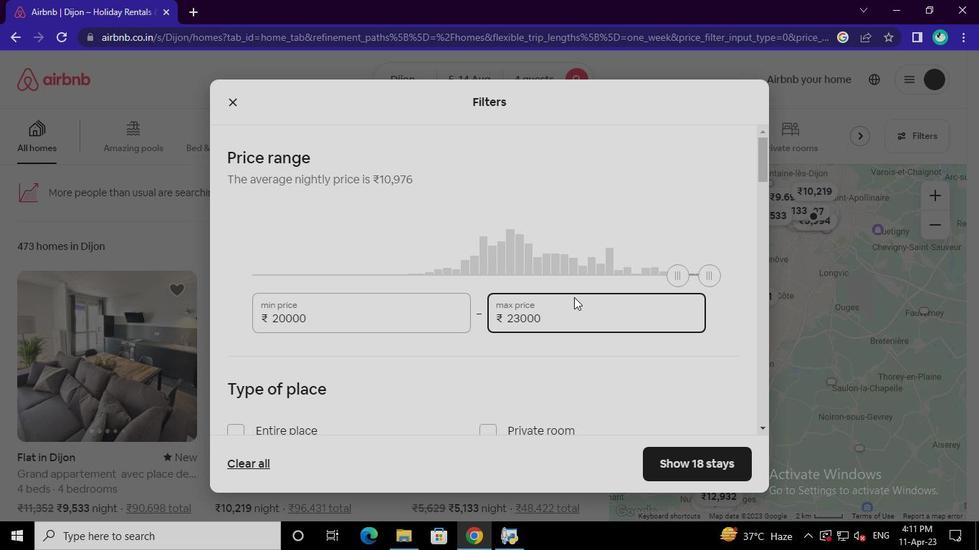 
Action: Keyboard Key.backspace
Screenshot: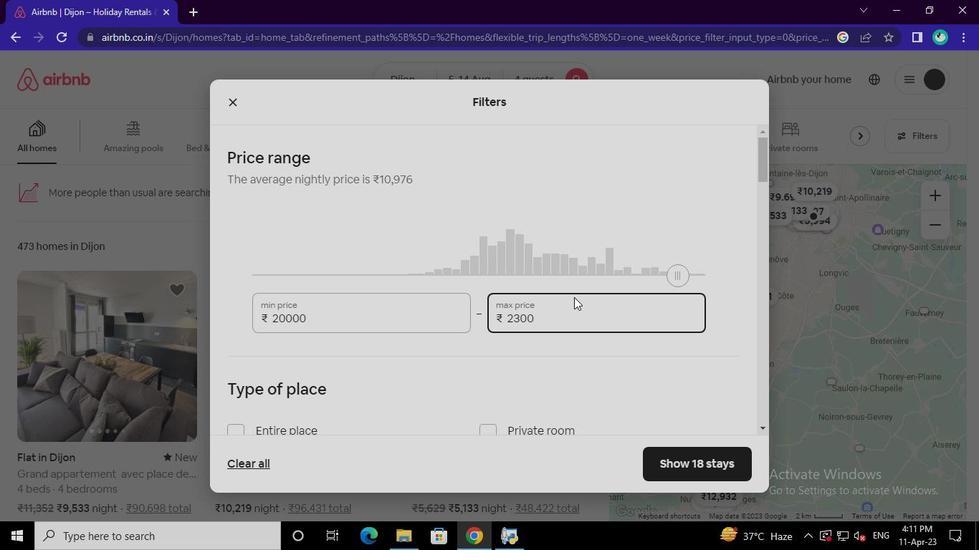 
Action: Keyboard Key.backspace
Screenshot: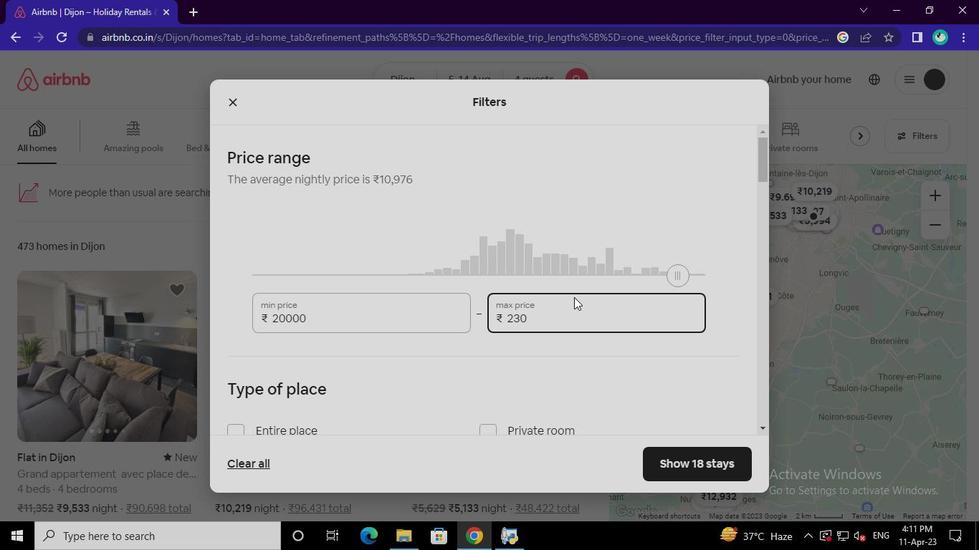 
Action: Keyboard Key.backspace
Screenshot: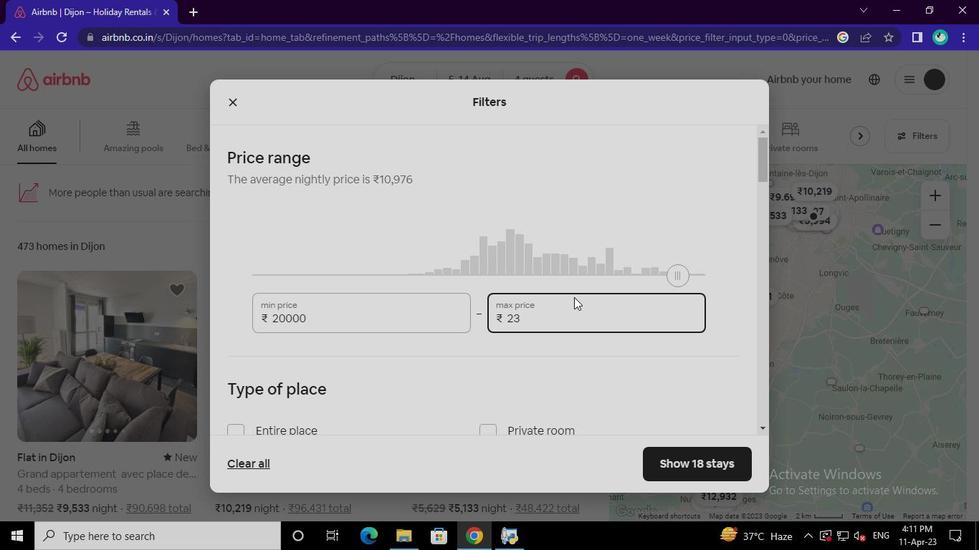 
Action: Keyboard Key.backspace
Screenshot: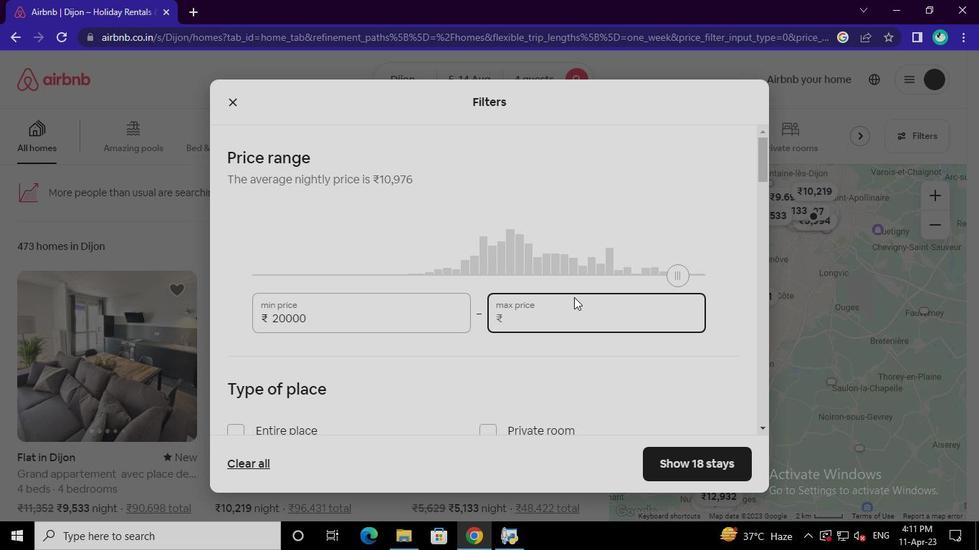 
Action: Keyboard Key.backspace
Screenshot: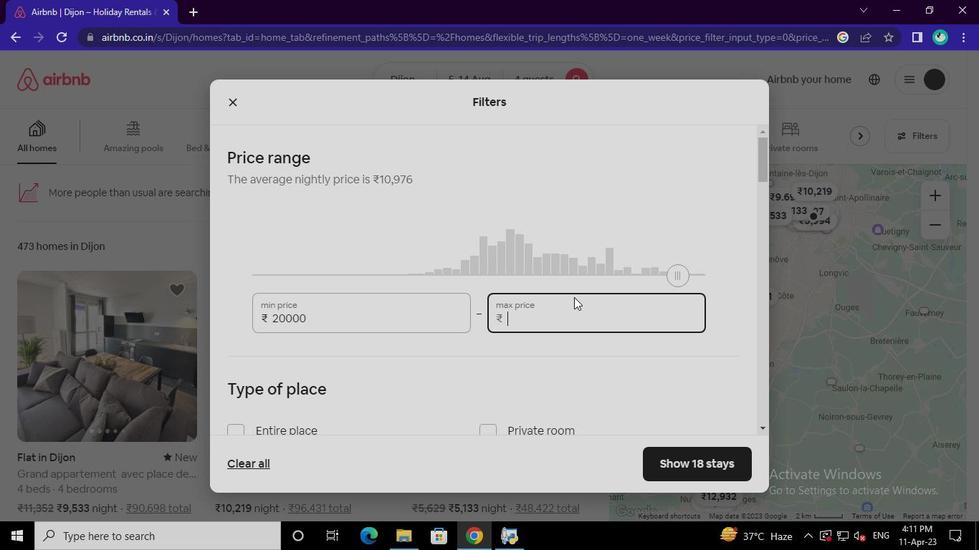 
Action: Keyboard Key.backspace
Screenshot: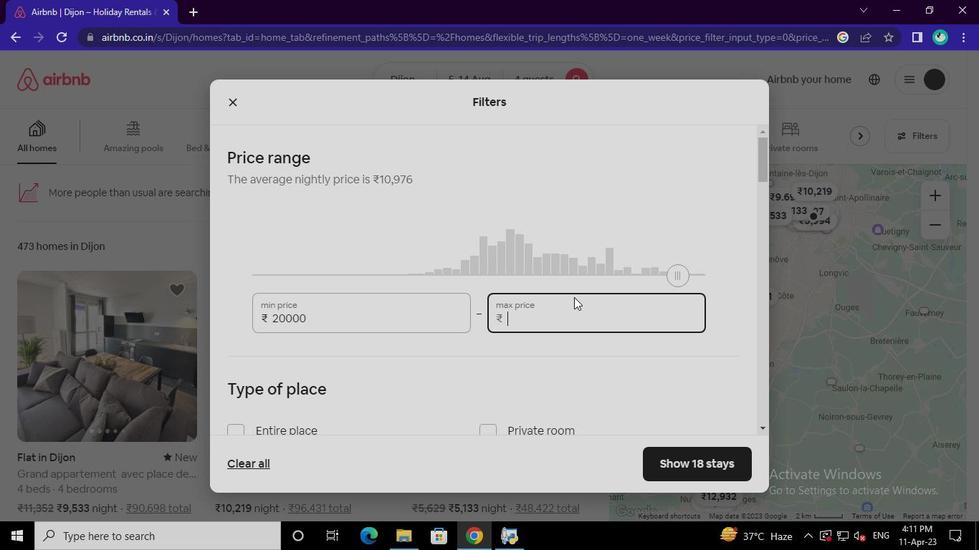 
Action: Keyboard Key.backspace
Screenshot: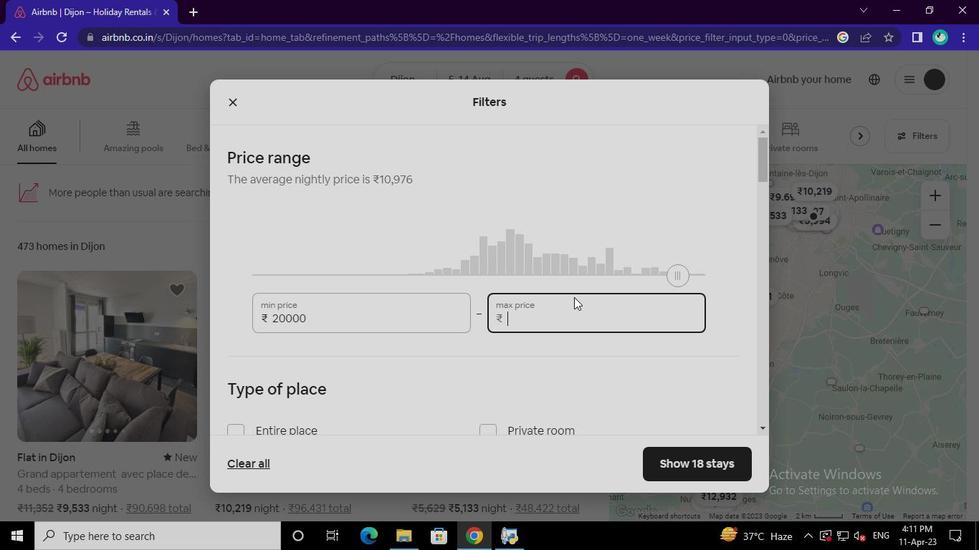 
Action: Keyboard Key.backspace
Screenshot: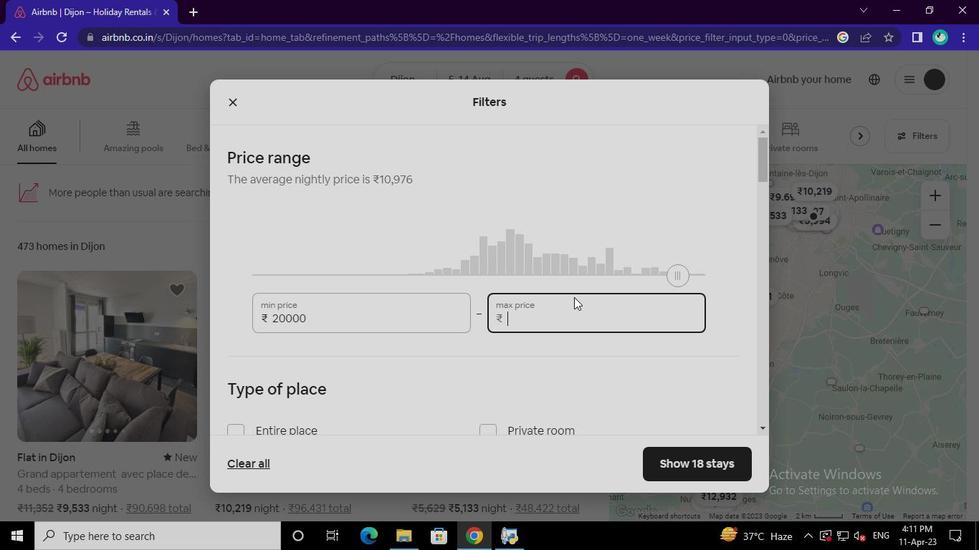 
Action: Keyboard Key.backspace
Screenshot: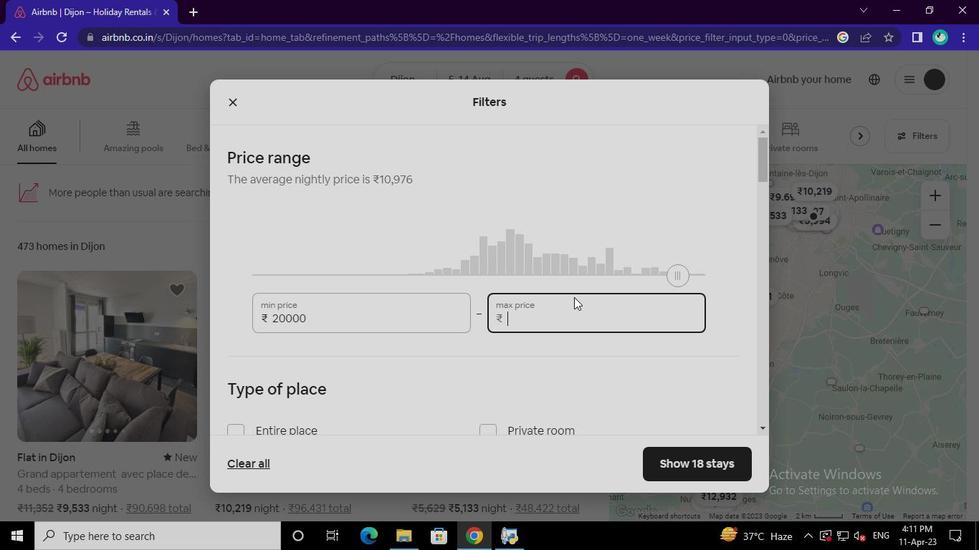 
Action: Keyboard Key.backspace
Screenshot: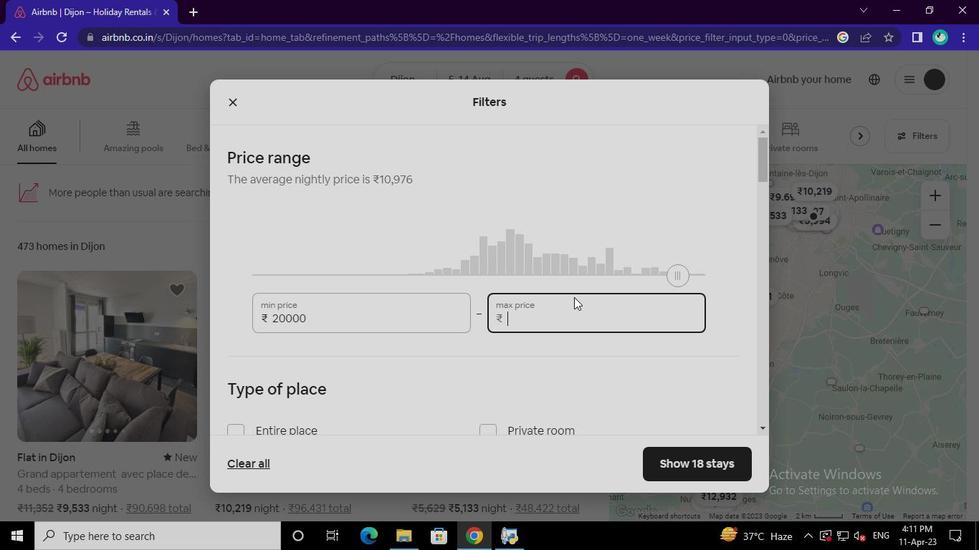 
Action: Keyboard Key.backspace
Screenshot: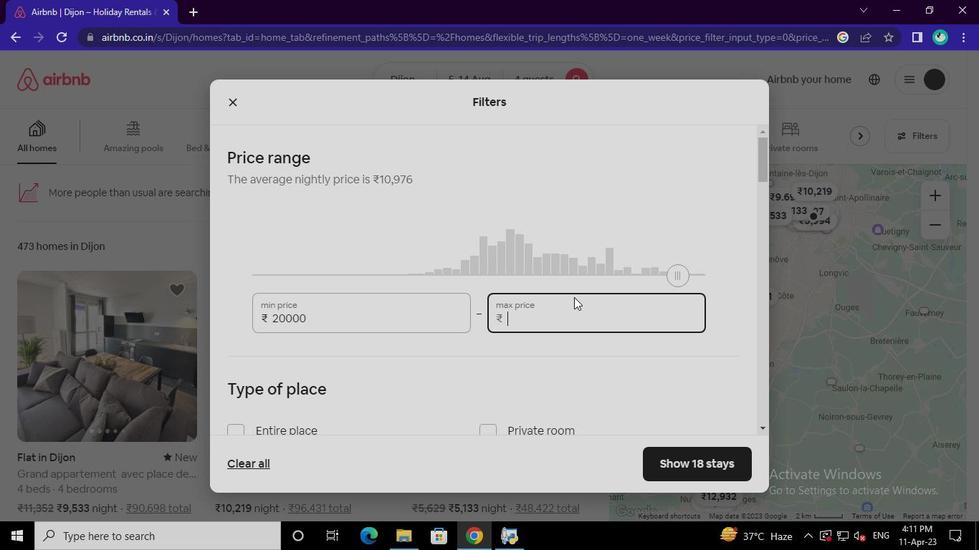 
Action: Keyboard <99>
Screenshot: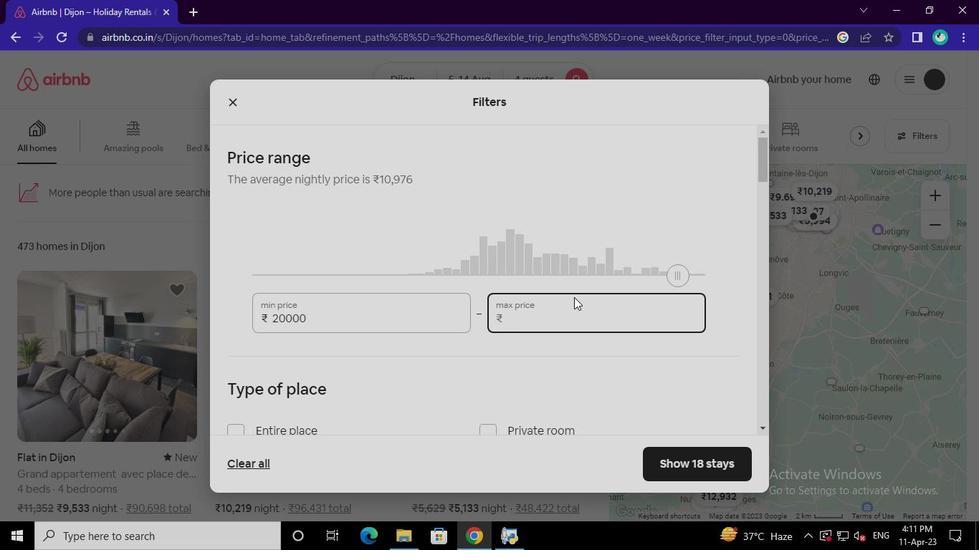 
Action: Keyboard <96>
Screenshot: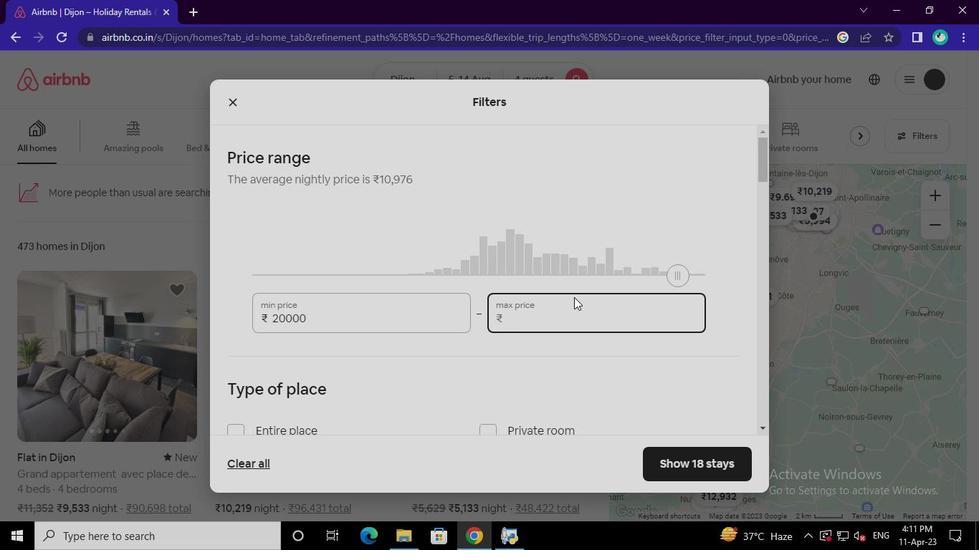 
Action: Keyboard <96>
Screenshot: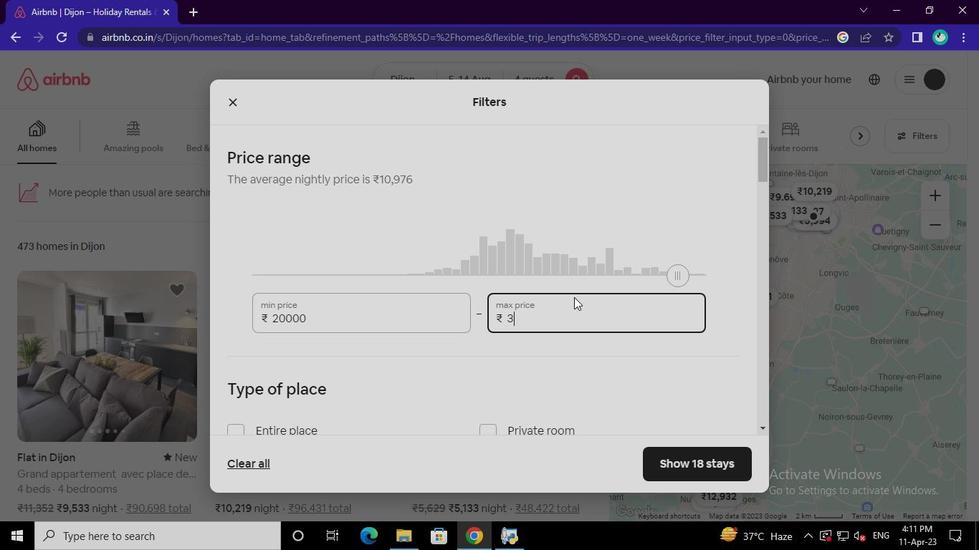 
Action: Keyboard <96>
Screenshot: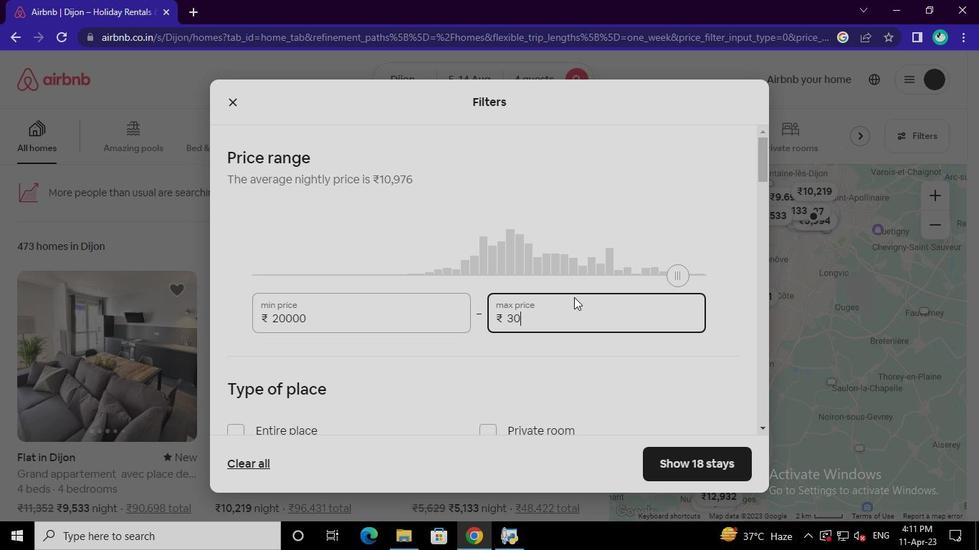 
Action: Keyboard <96>
Screenshot: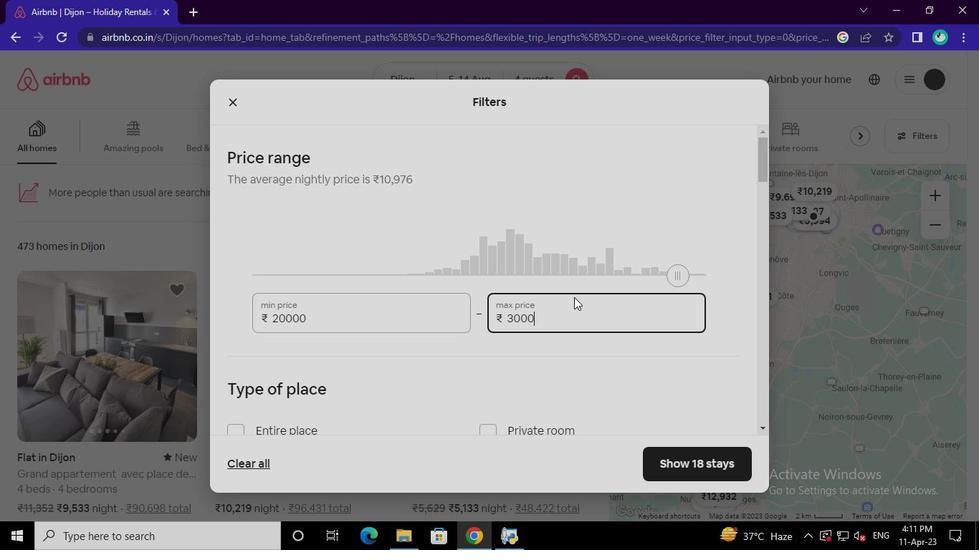 
Action: Mouse moved to (293, 221)
Screenshot: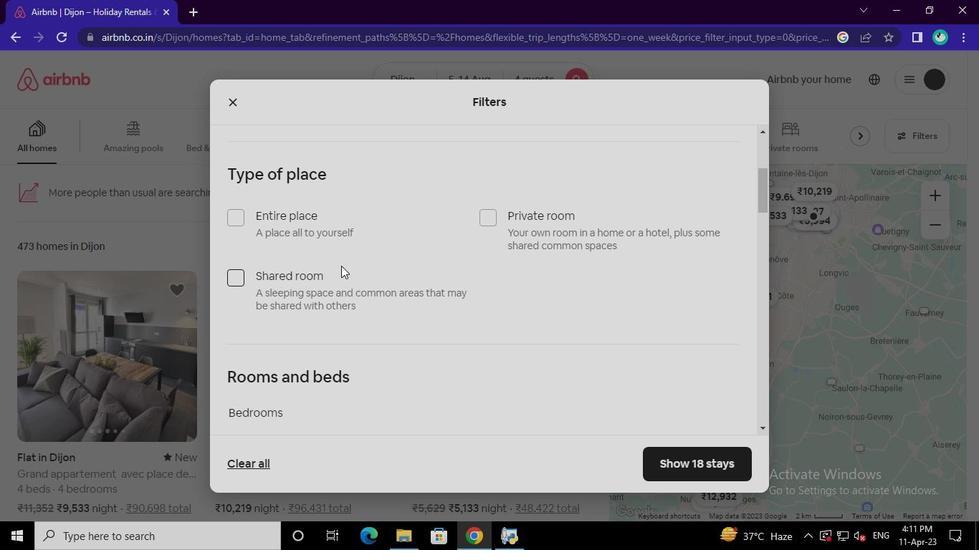 
Action: Mouse pressed left at (293, 221)
Screenshot: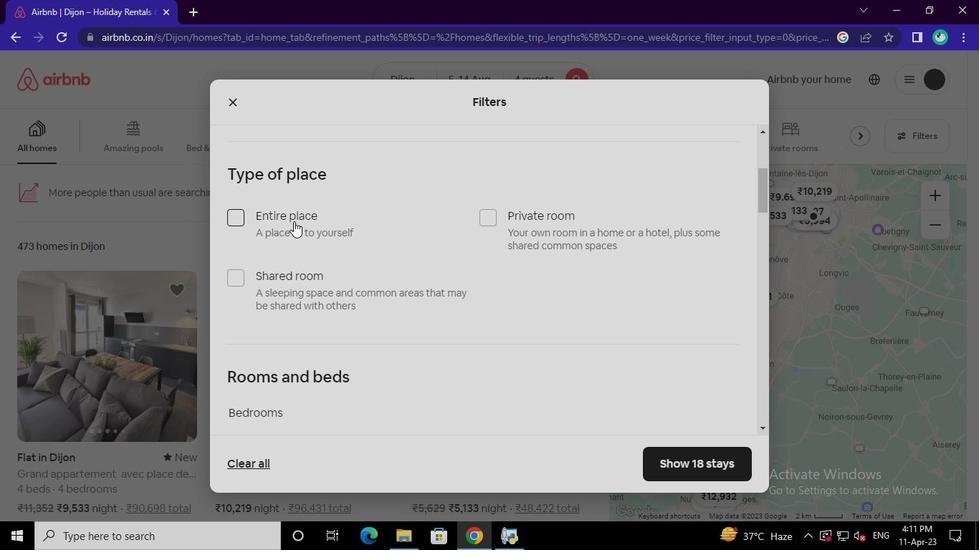
Action: Mouse moved to (506, 245)
Screenshot: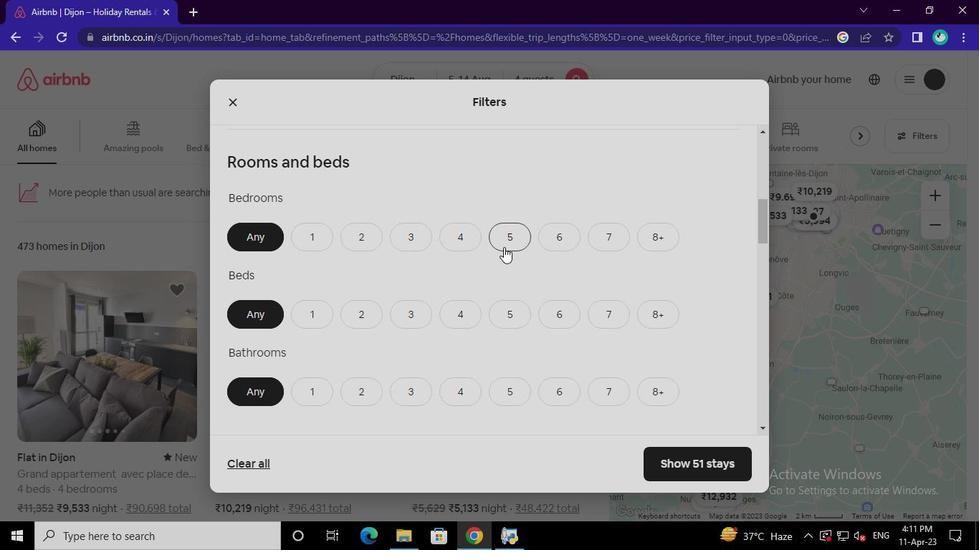 
Action: Mouse pressed left at (506, 245)
Screenshot: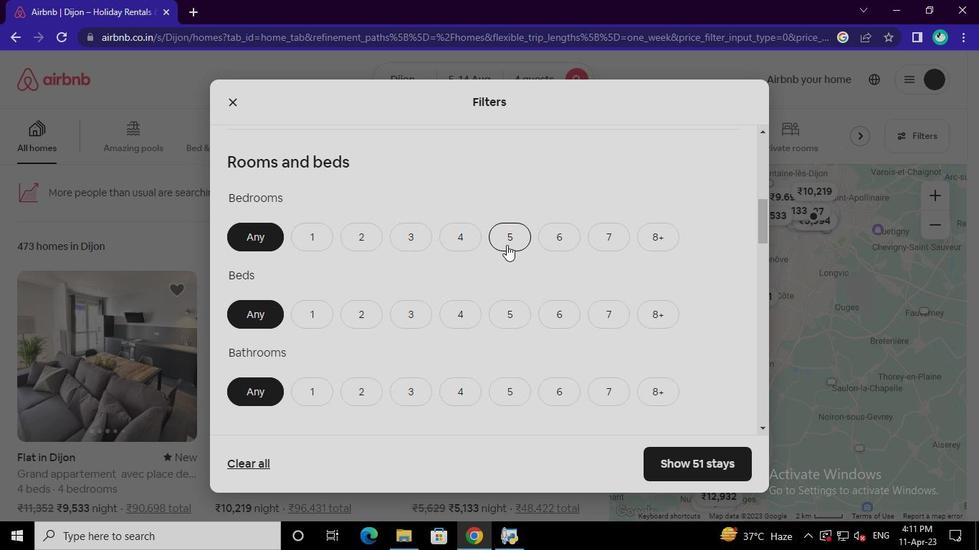 
Action: Mouse moved to (643, 310)
Screenshot: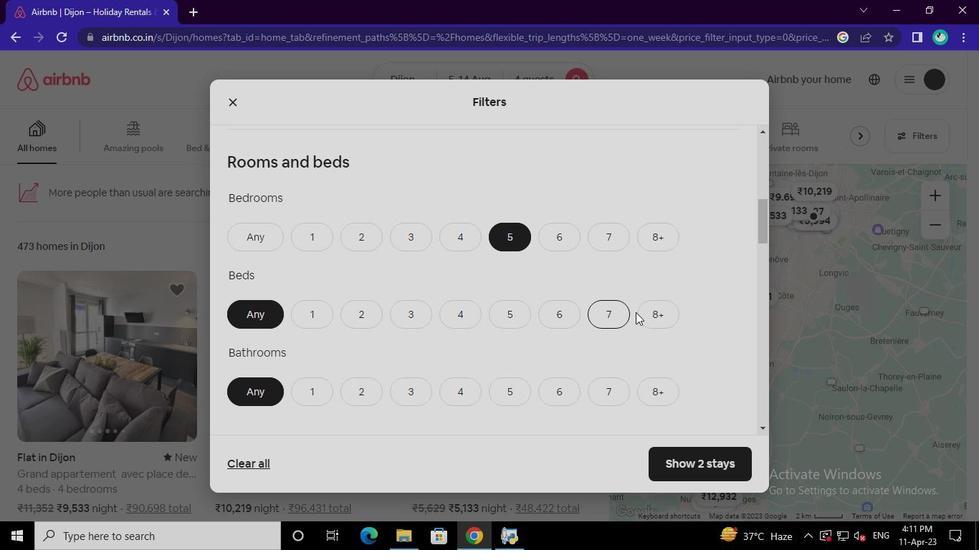 
Action: Mouse pressed left at (643, 310)
Screenshot: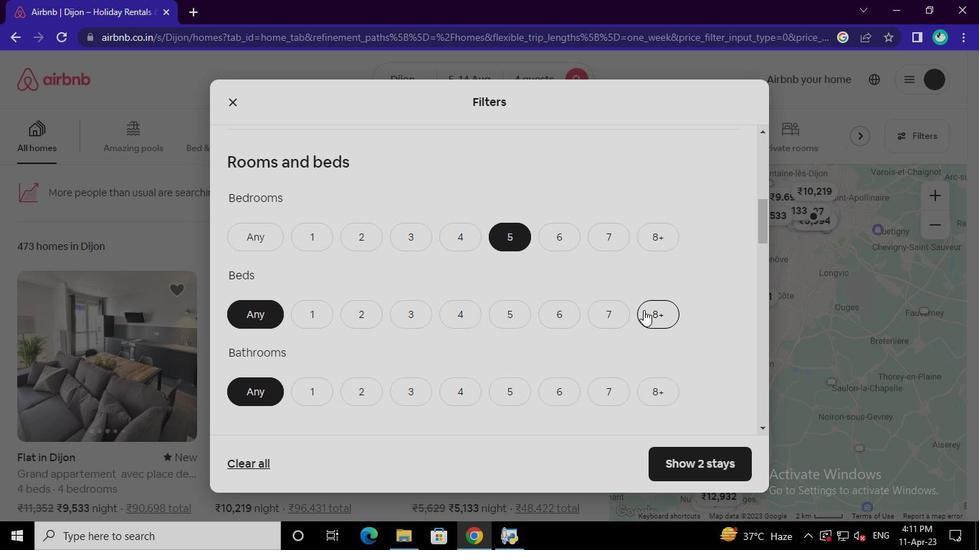 
Action: Mouse moved to (457, 387)
Screenshot: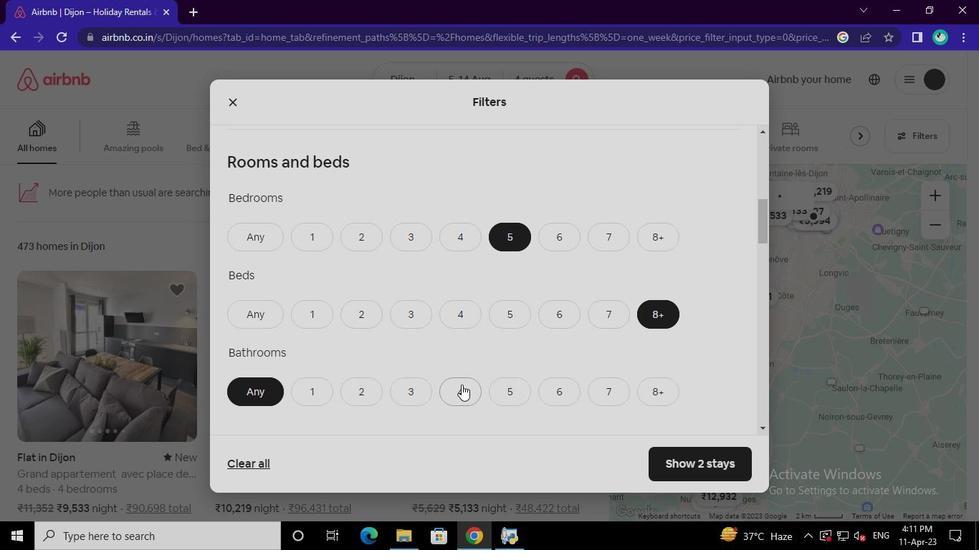 
Action: Mouse pressed left at (457, 387)
Screenshot: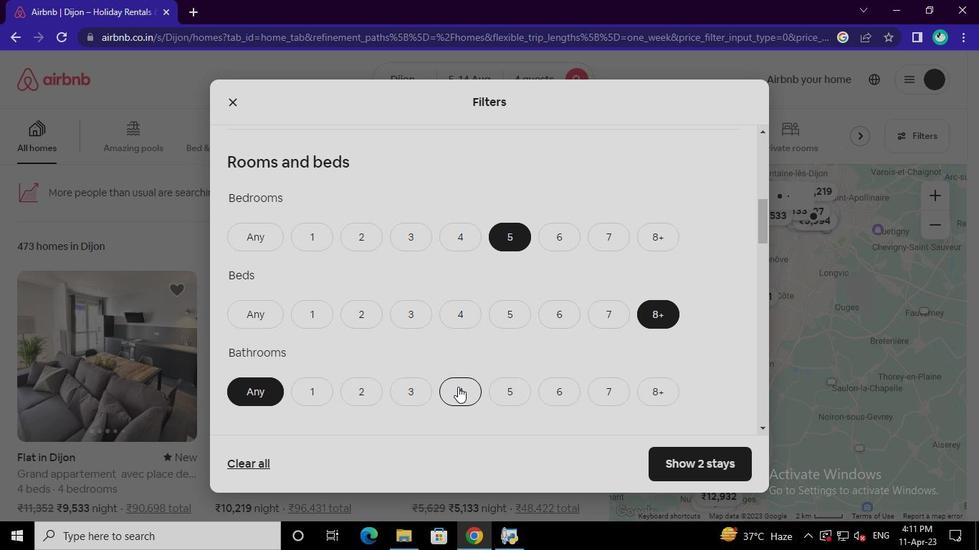 
Action: Mouse moved to (313, 326)
Screenshot: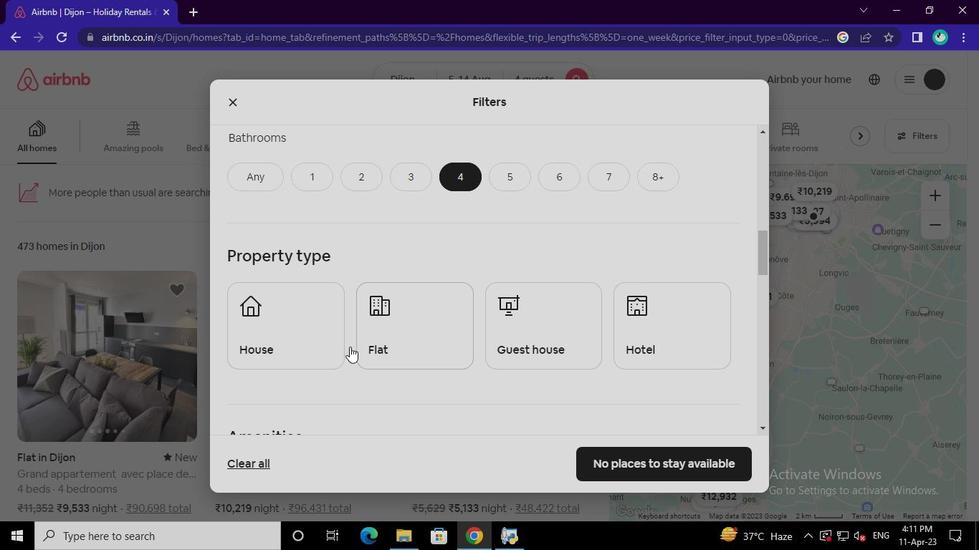 
Action: Mouse pressed left at (313, 326)
Screenshot: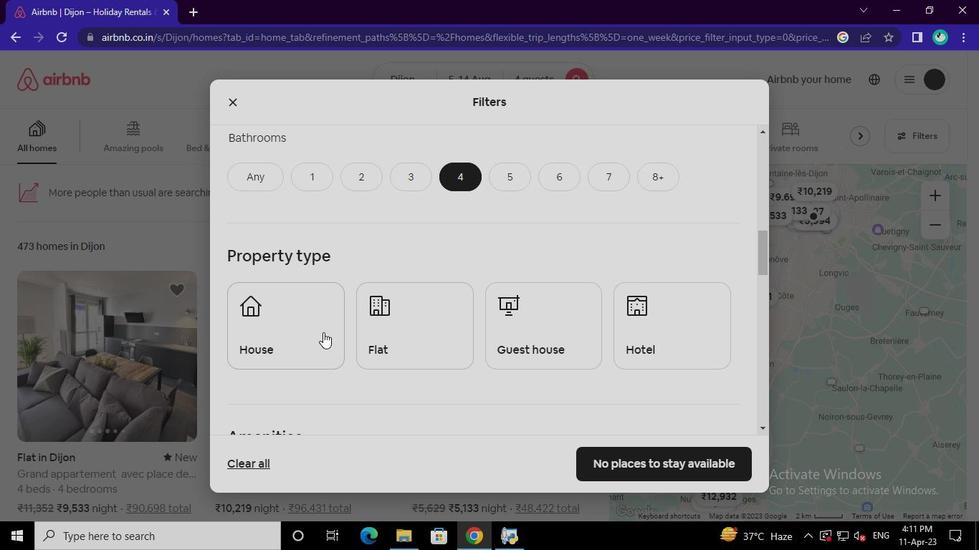 
Action: Mouse moved to (248, 400)
Screenshot: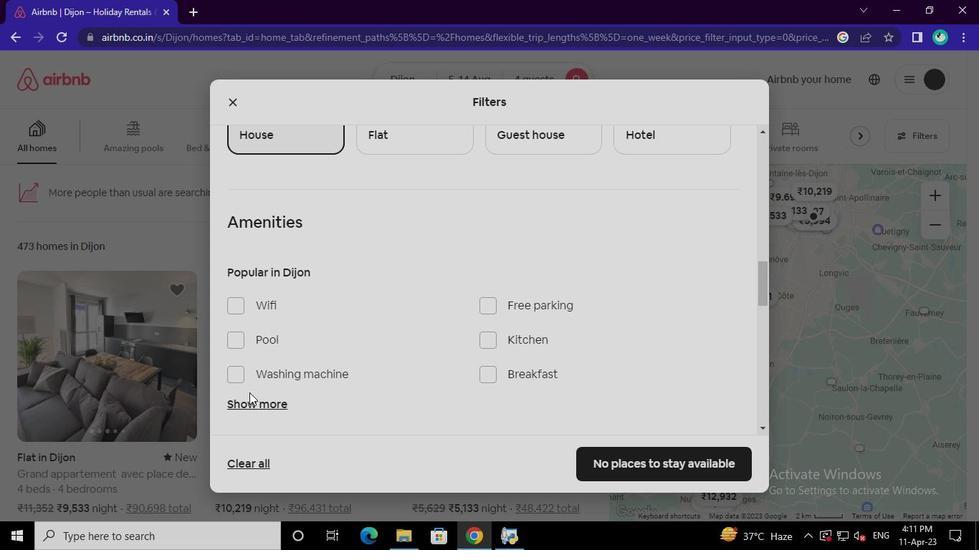 
Action: Mouse pressed left at (248, 400)
Screenshot: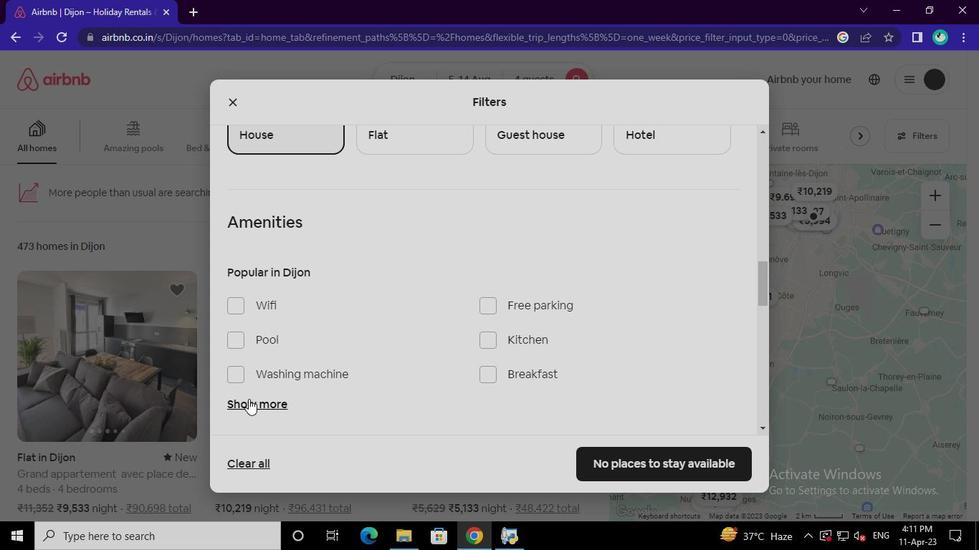 
Action: Mouse moved to (239, 146)
Screenshot: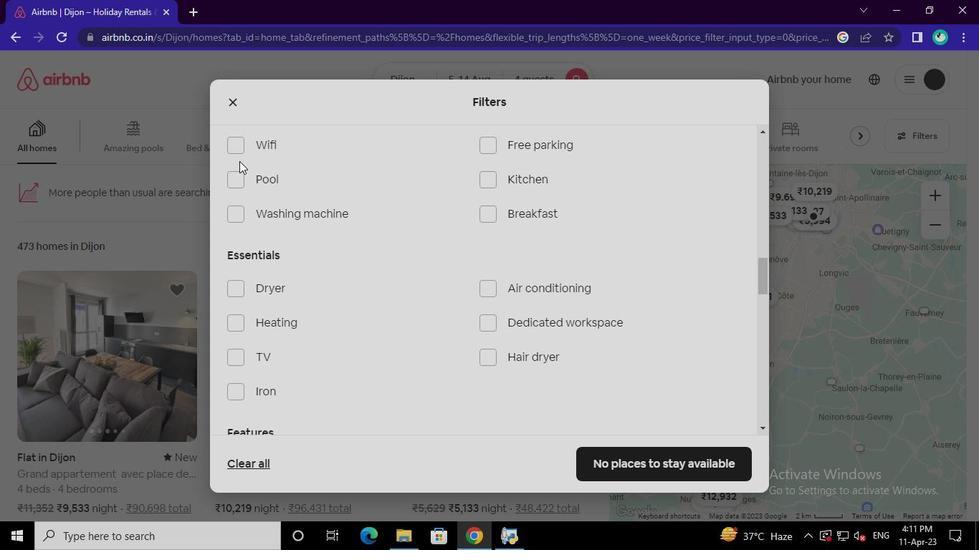 
Action: Mouse pressed left at (239, 146)
Screenshot: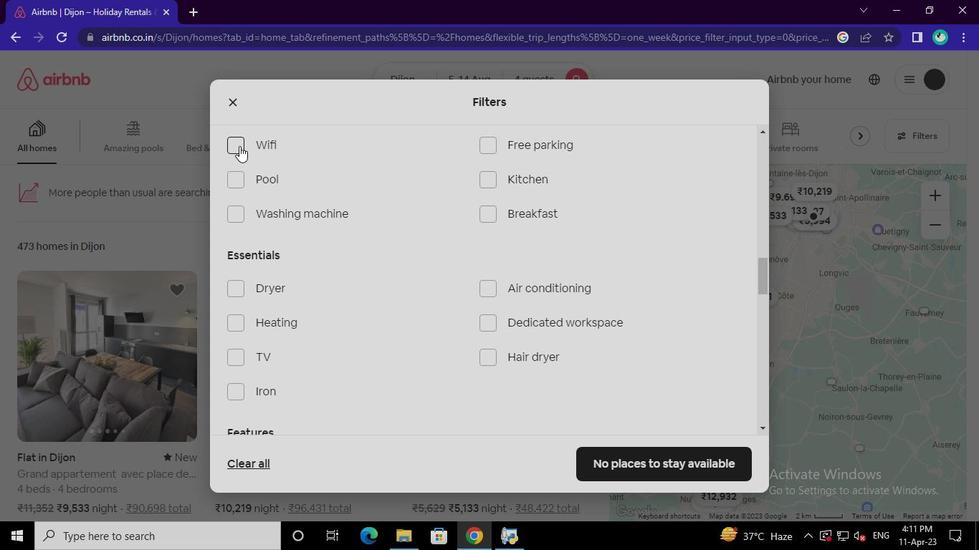 
Action: Mouse moved to (248, 212)
Screenshot: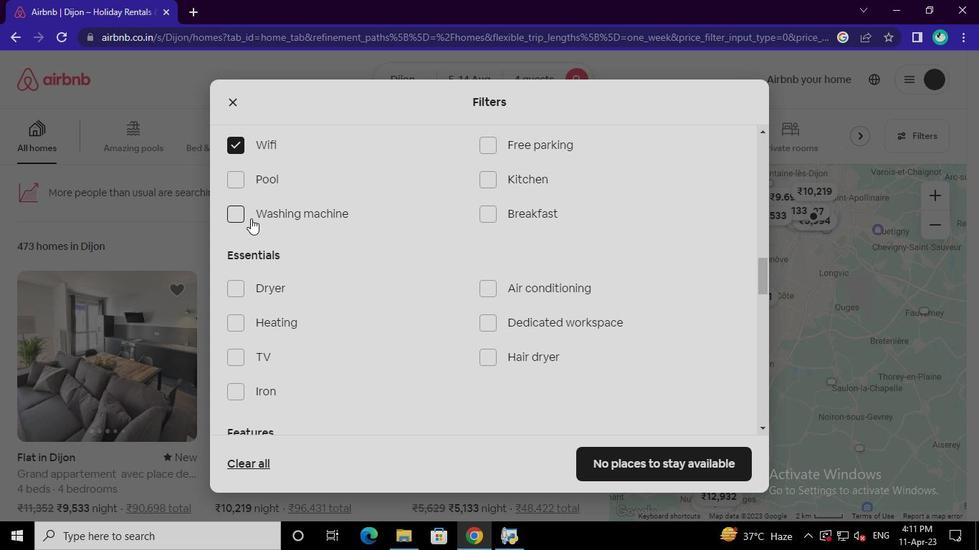 
Action: Mouse pressed left at (248, 212)
Screenshot: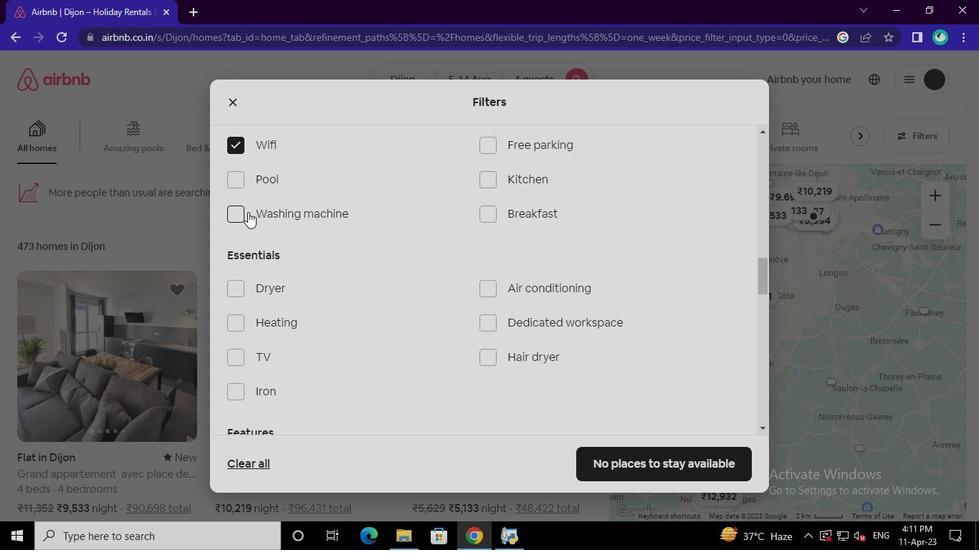 
Action: Mouse moved to (484, 363)
Screenshot: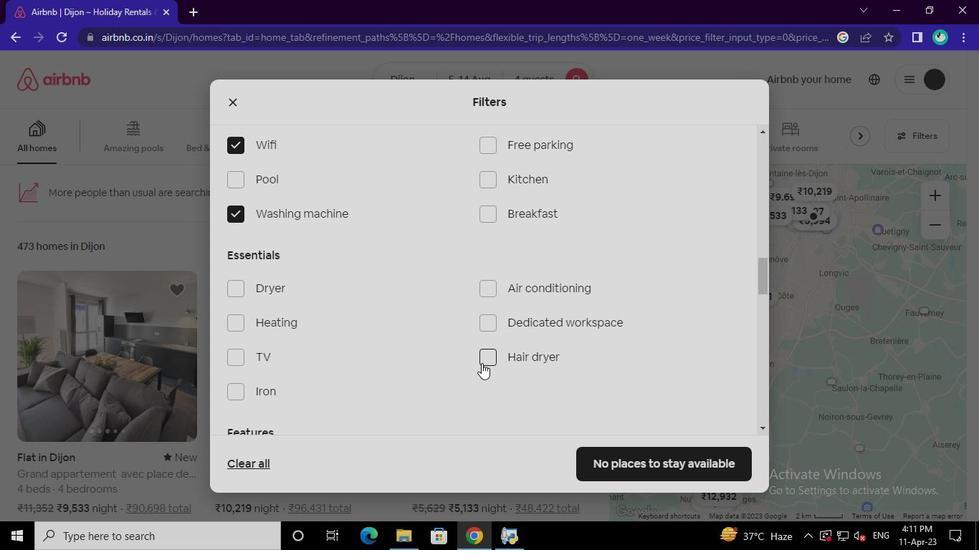 
Action: Mouse pressed left at (484, 363)
Screenshot: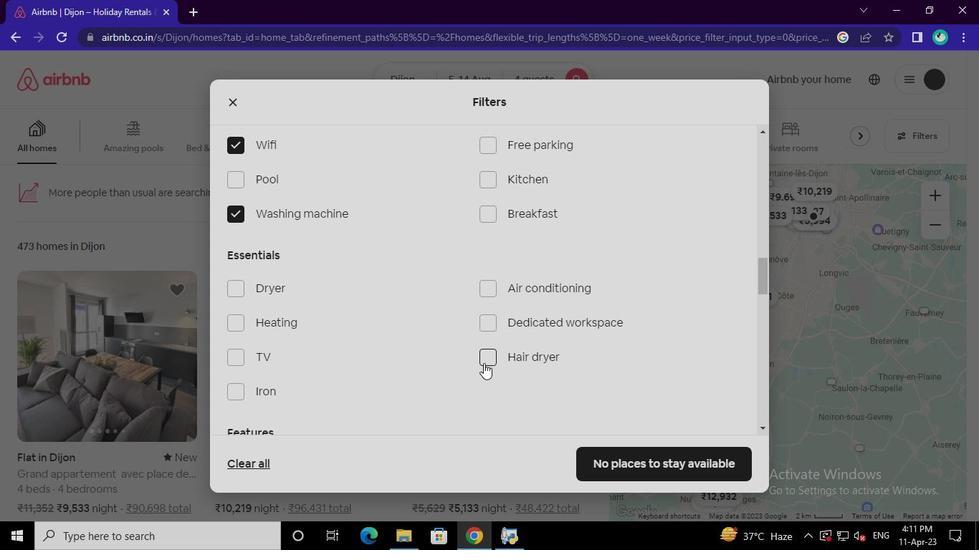 
Action: Mouse moved to (494, 185)
Screenshot: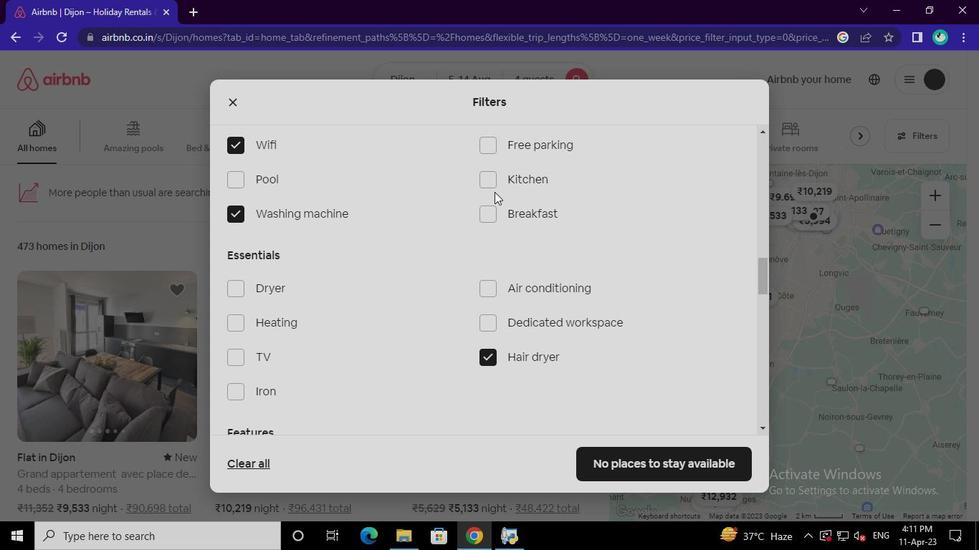 
Action: Mouse pressed left at (494, 185)
Screenshot: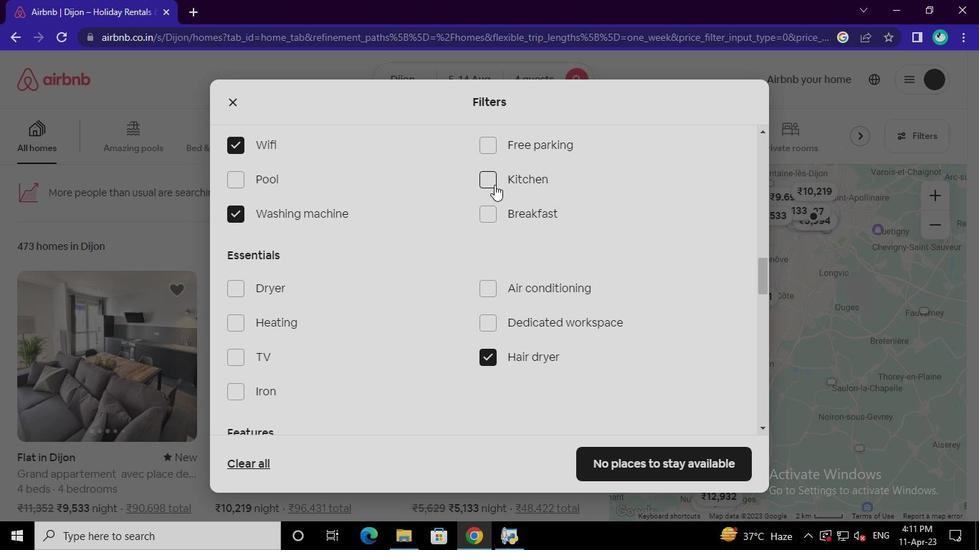 
Action: Mouse moved to (269, 282)
Screenshot: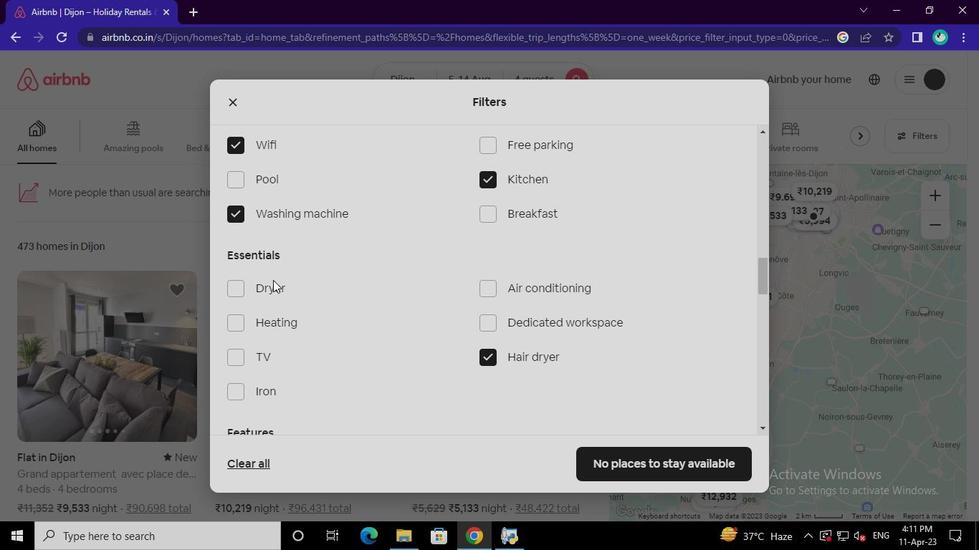 
Action: Mouse pressed left at (269, 282)
Screenshot: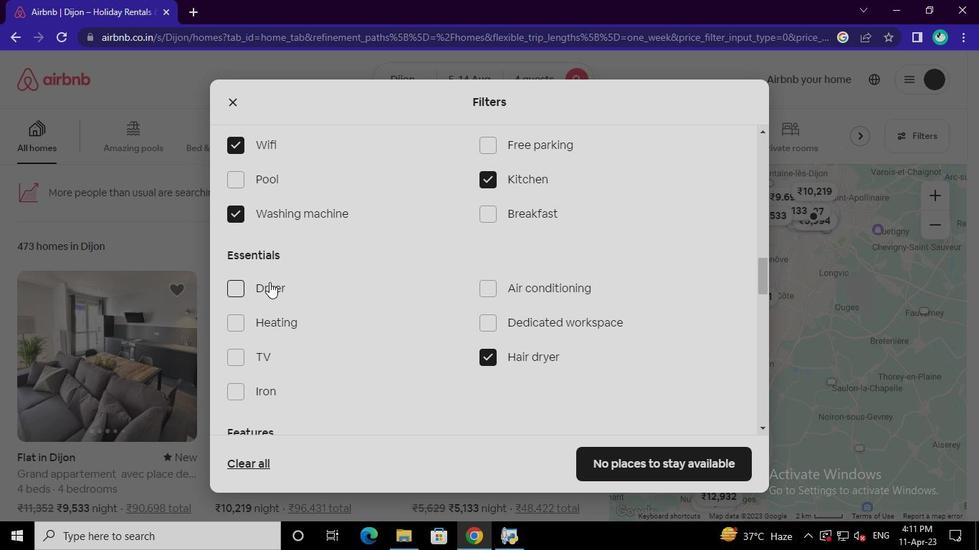 
Action: Mouse moved to (257, 355)
Screenshot: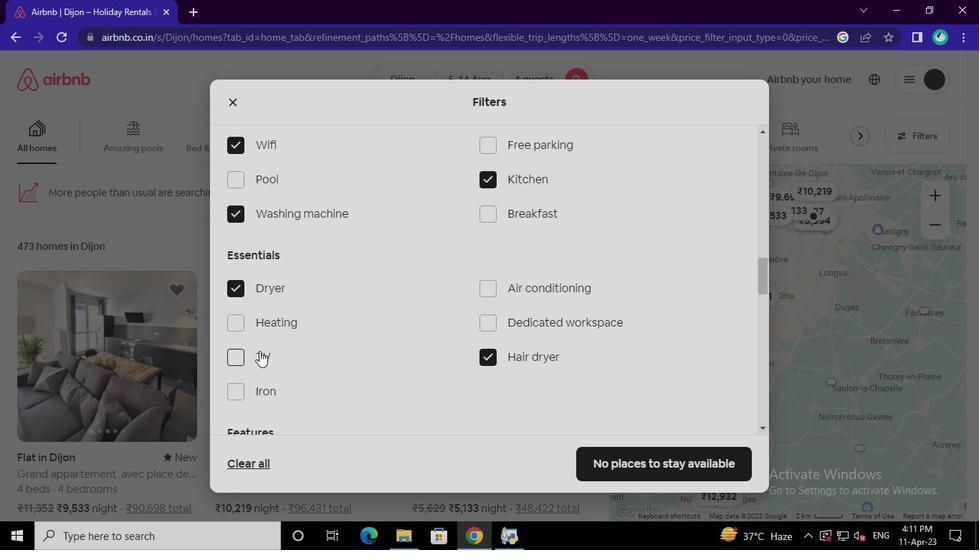 
Action: Mouse pressed left at (257, 355)
Screenshot: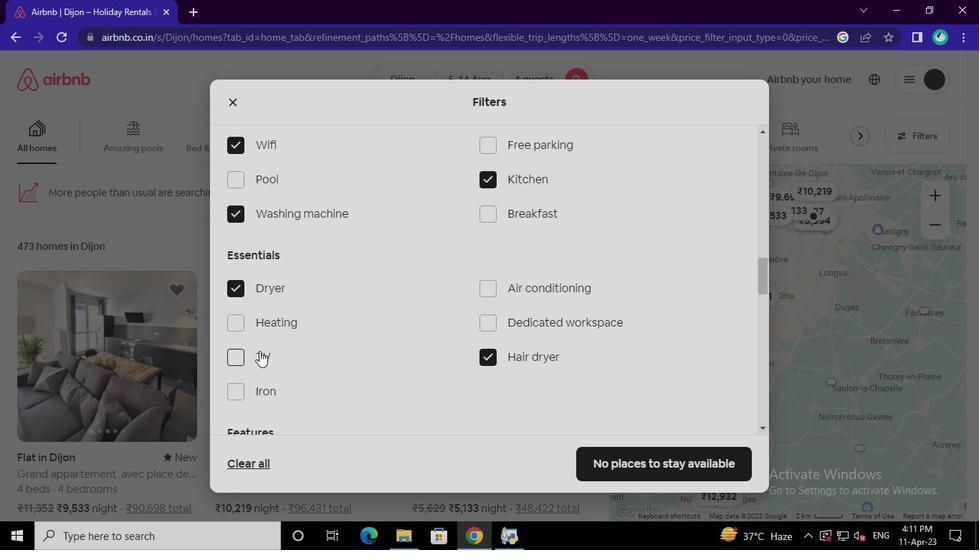 
Action: Mouse moved to (502, 364)
Screenshot: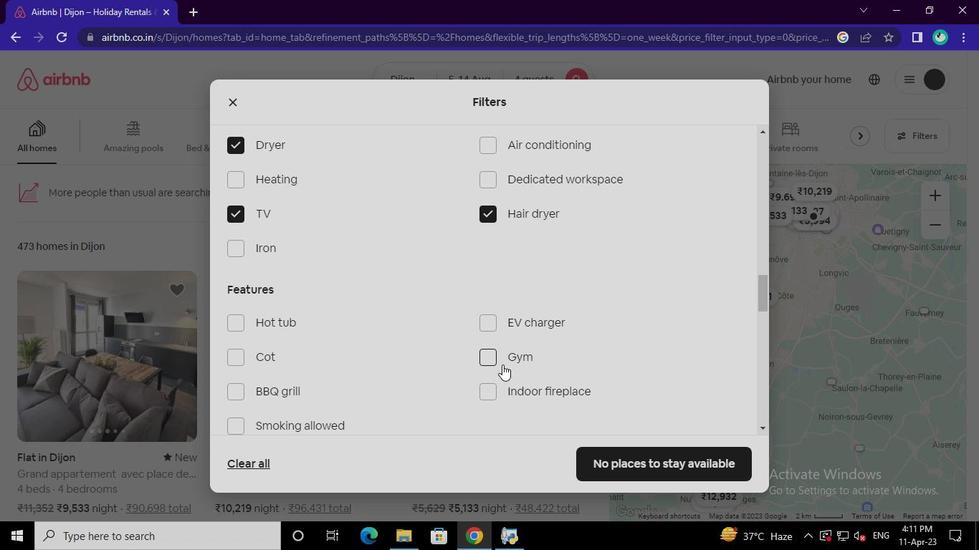 
Action: Mouse pressed left at (502, 364)
Screenshot: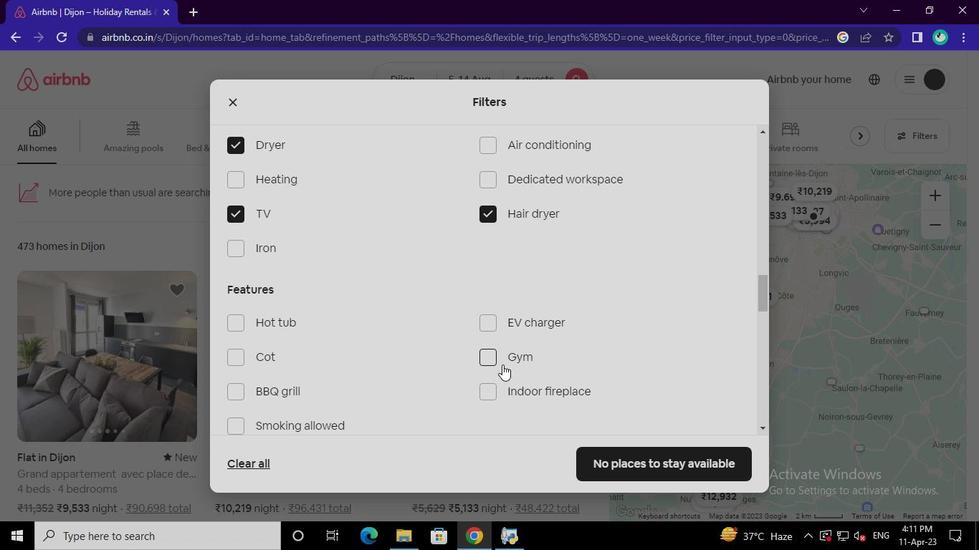 
Action: Mouse moved to (280, 362)
Screenshot: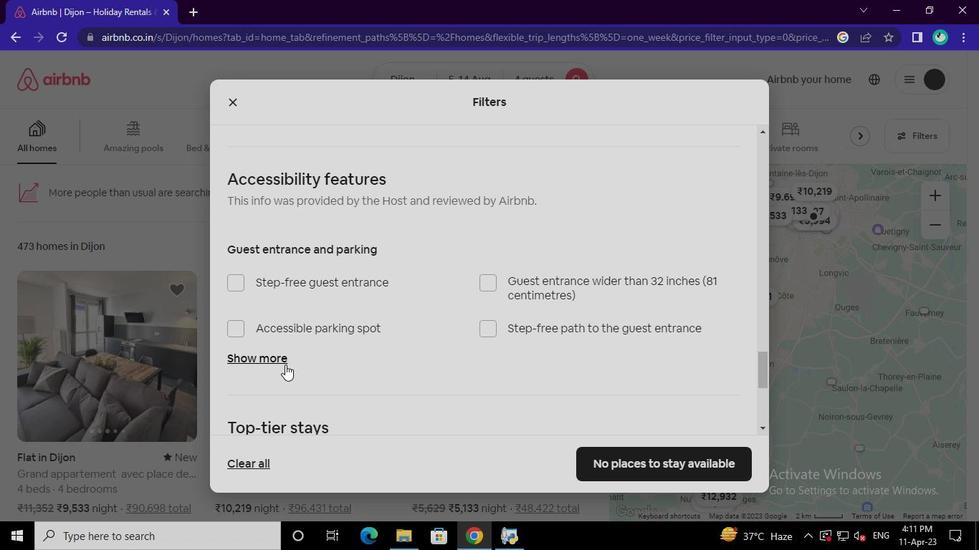 
Action: Mouse pressed left at (280, 362)
Screenshot: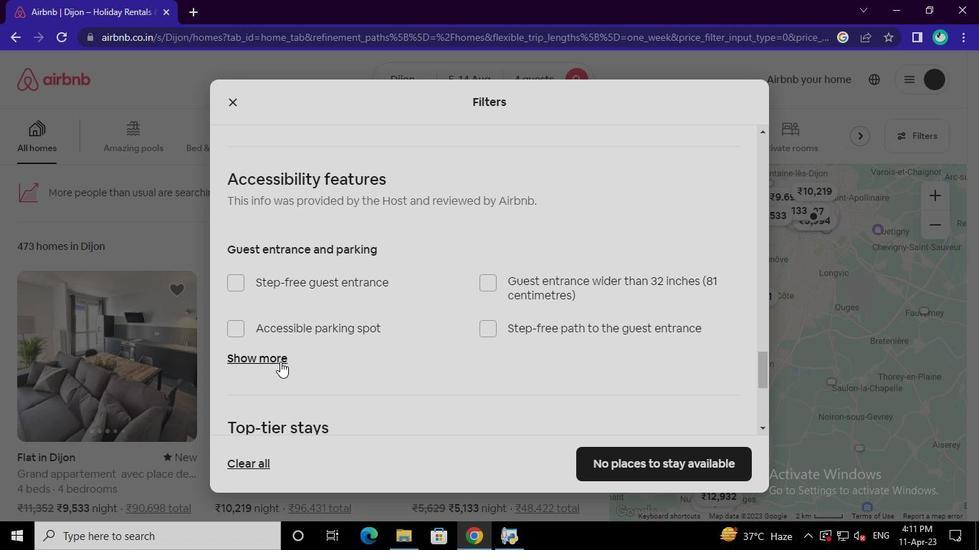 
Action: Mouse moved to (490, 353)
Screenshot: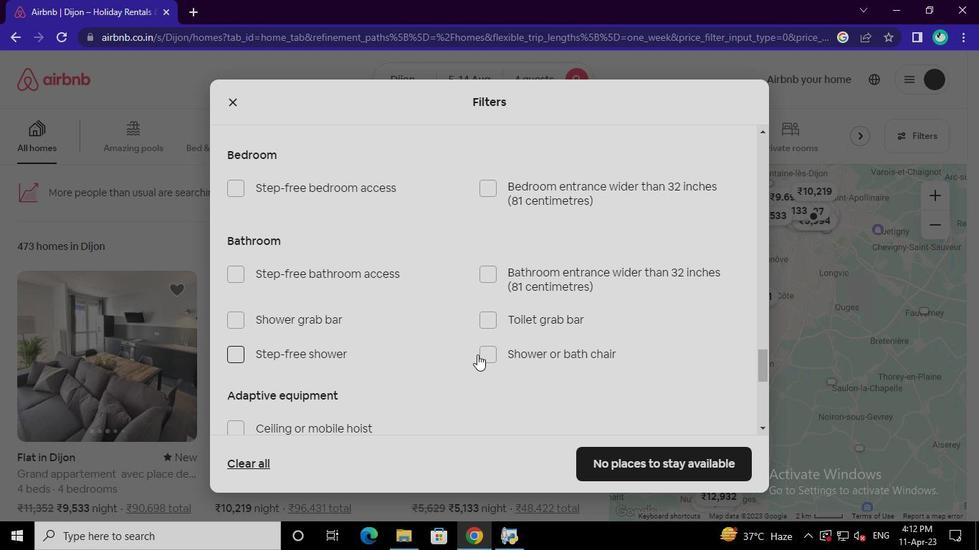 
Action: Mouse pressed left at (490, 353)
Screenshot: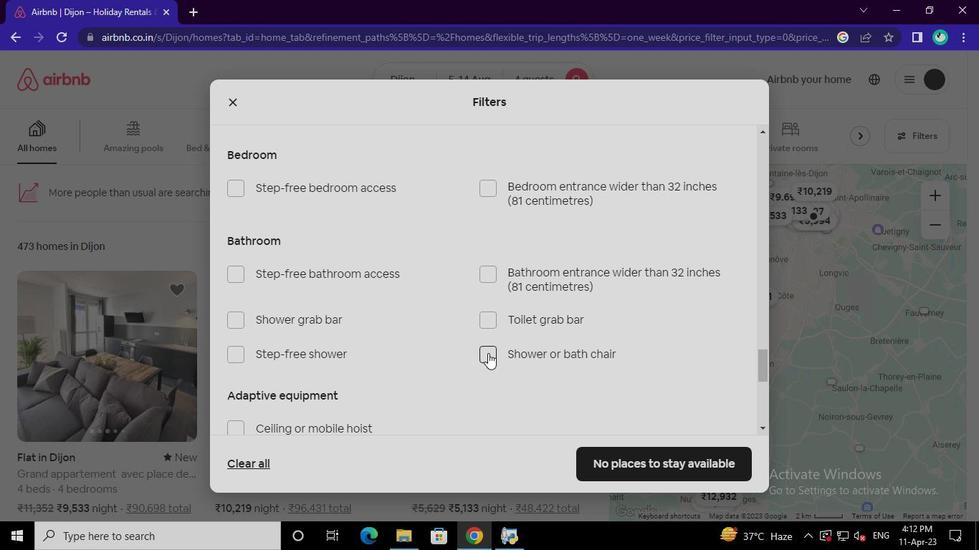 
Action: Mouse moved to (271, 332)
Screenshot: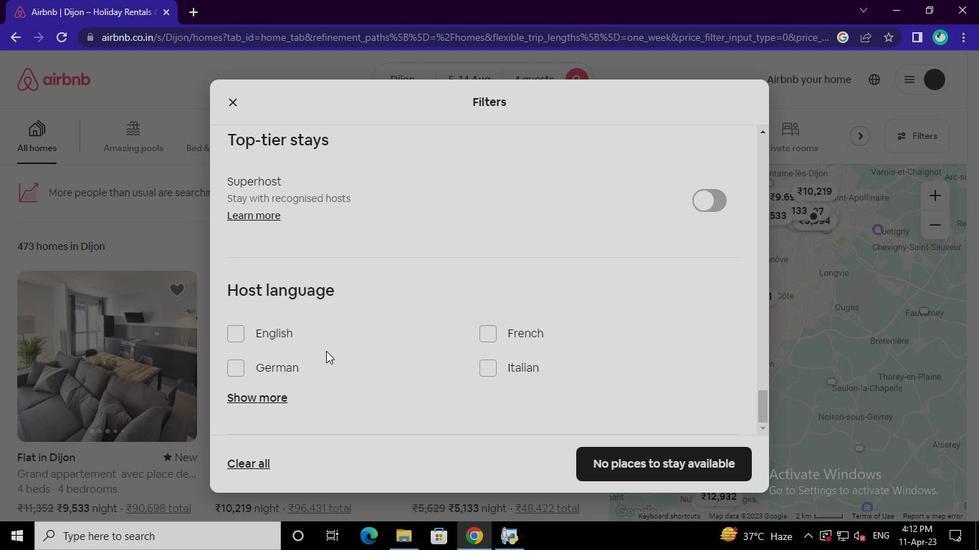
Action: Mouse pressed left at (271, 332)
Screenshot: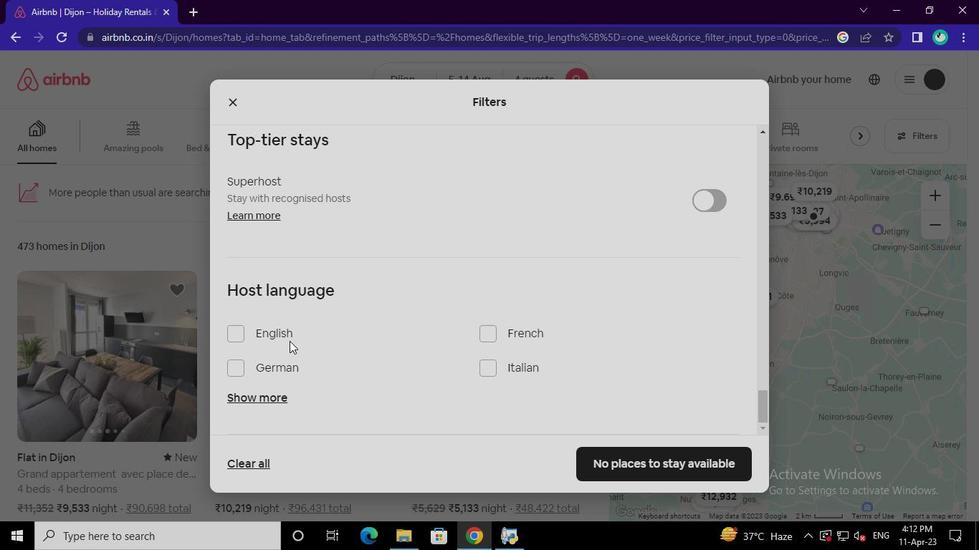 
Action: Mouse moved to (604, 453)
Screenshot: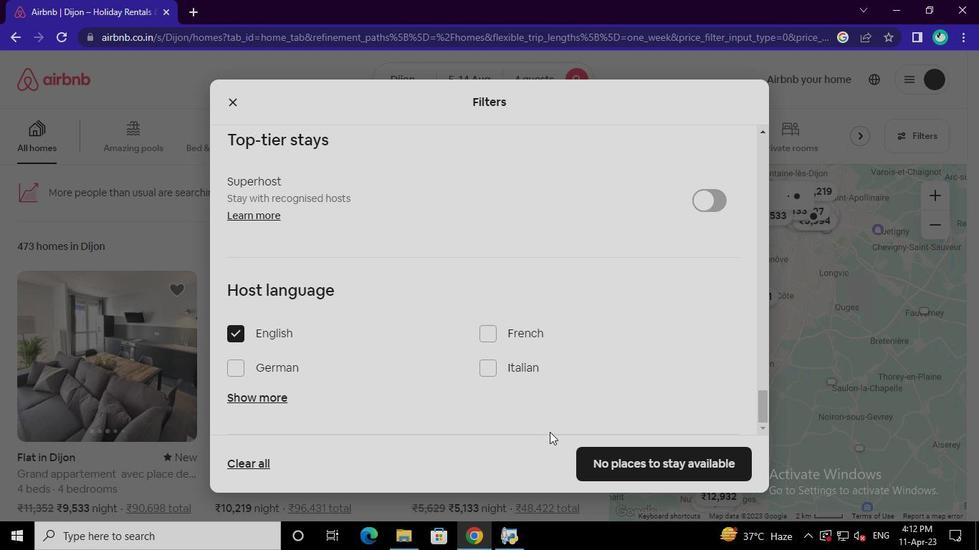 
Action: Mouse pressed left at (604, 453)
Screenshot: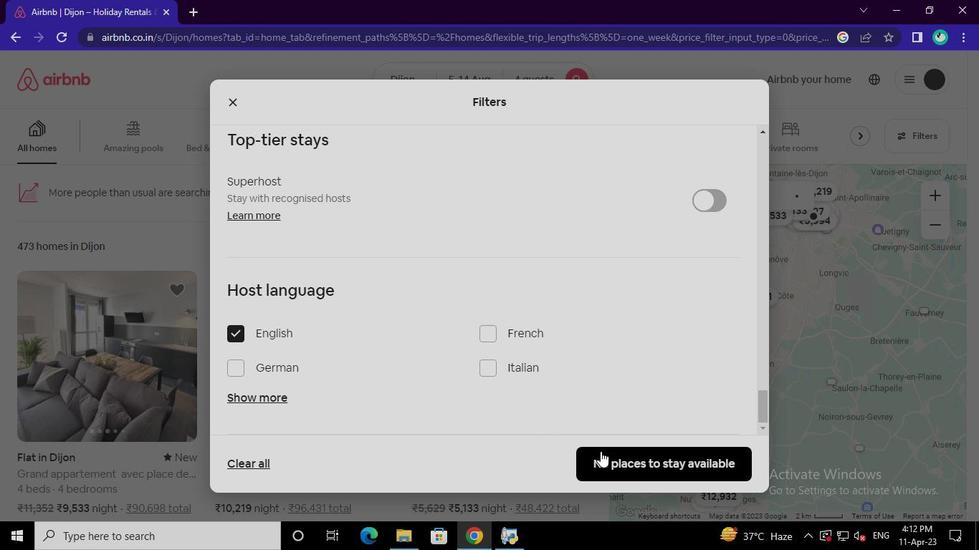 
Action: Mouse moved to (504, 537)
Screenshot: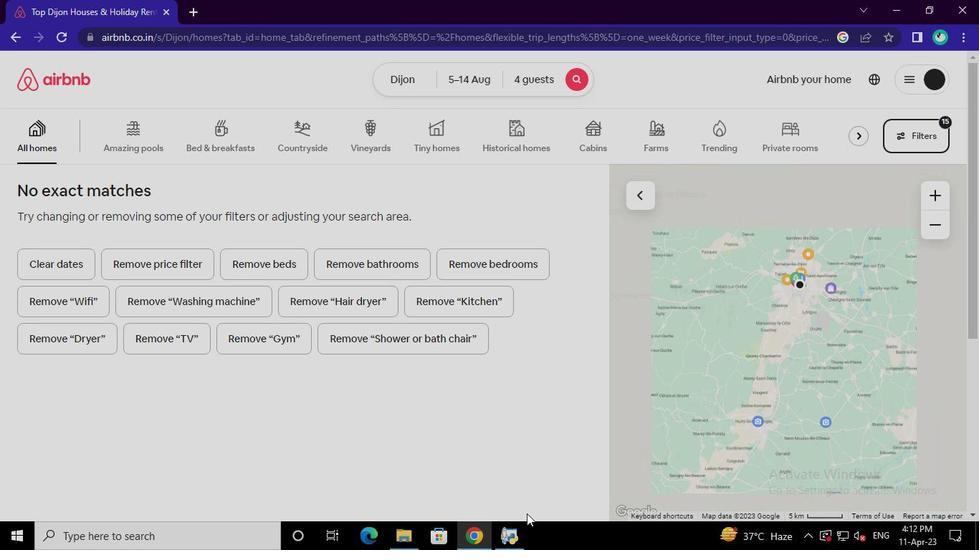 
Action: Mouse pressed left at (504, 537)
Screenshot: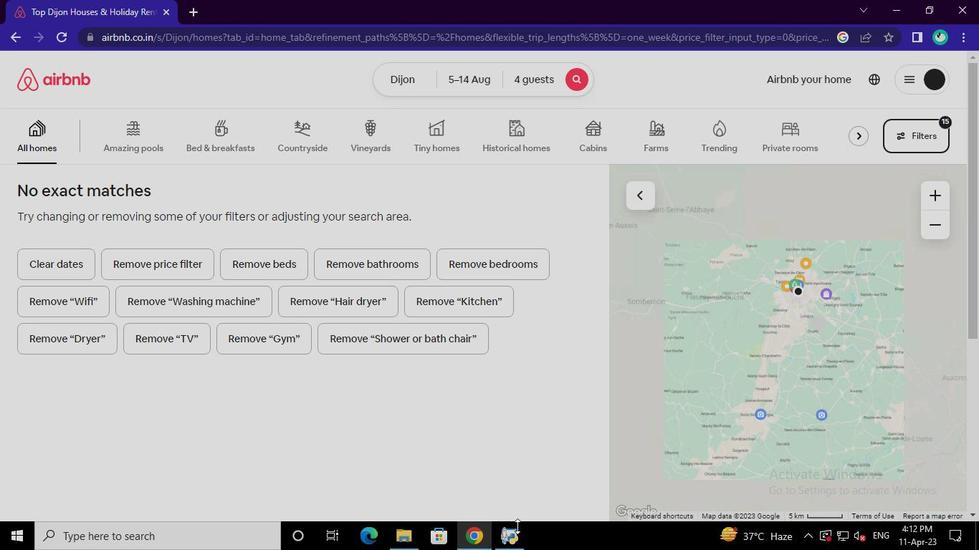 
Action: Mouse moved to (778, 105)
Screenshot: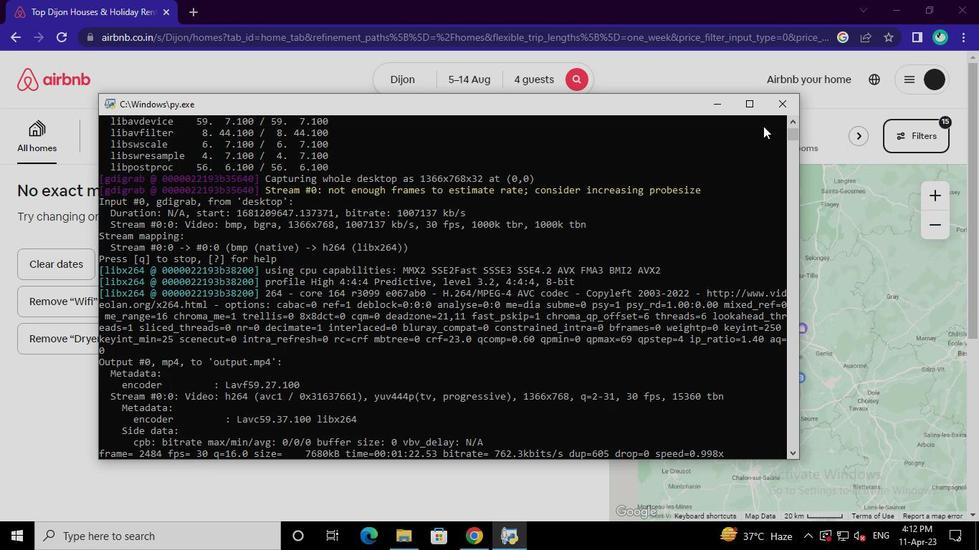 
Action: Mouse pressed left at (778, 105)
Screenshot: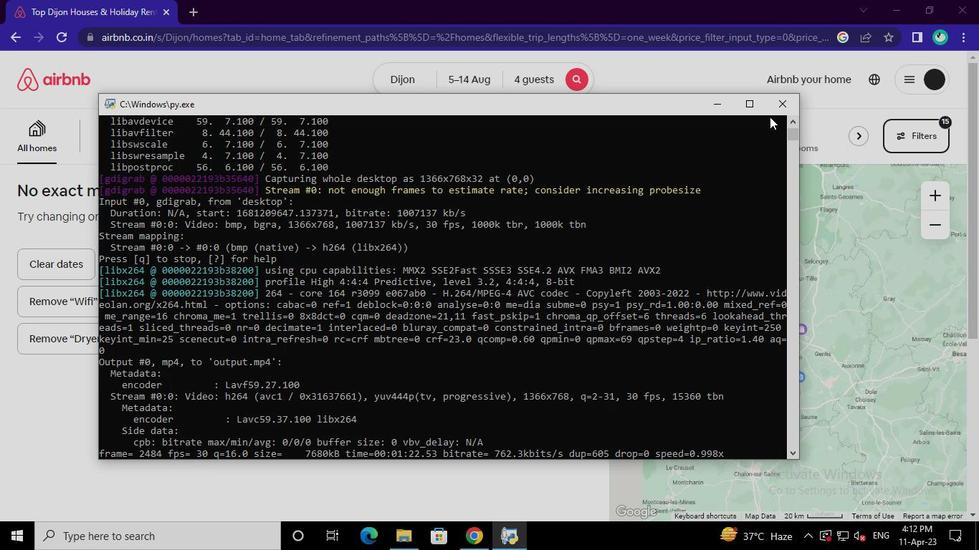 
Action: Mouse moved to (506, 347)
Screenshot: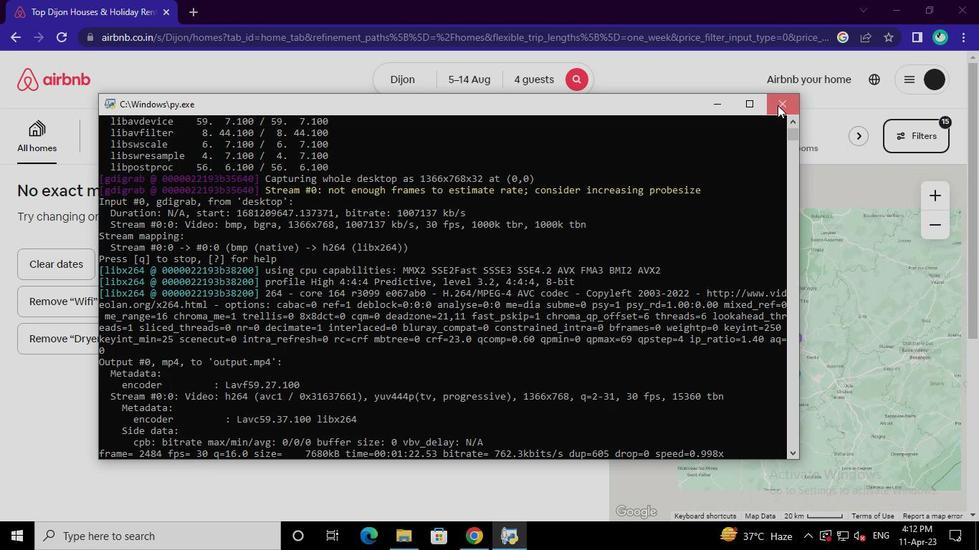 
